 Task: In the  document dictionary.docx. Insert footer and write 'www.stellar.com'. Find the word using Dictionary 'Enough' Use the tool word Count and display word count while typing
Action: Mouse moved to (132, 100)
Screenshot: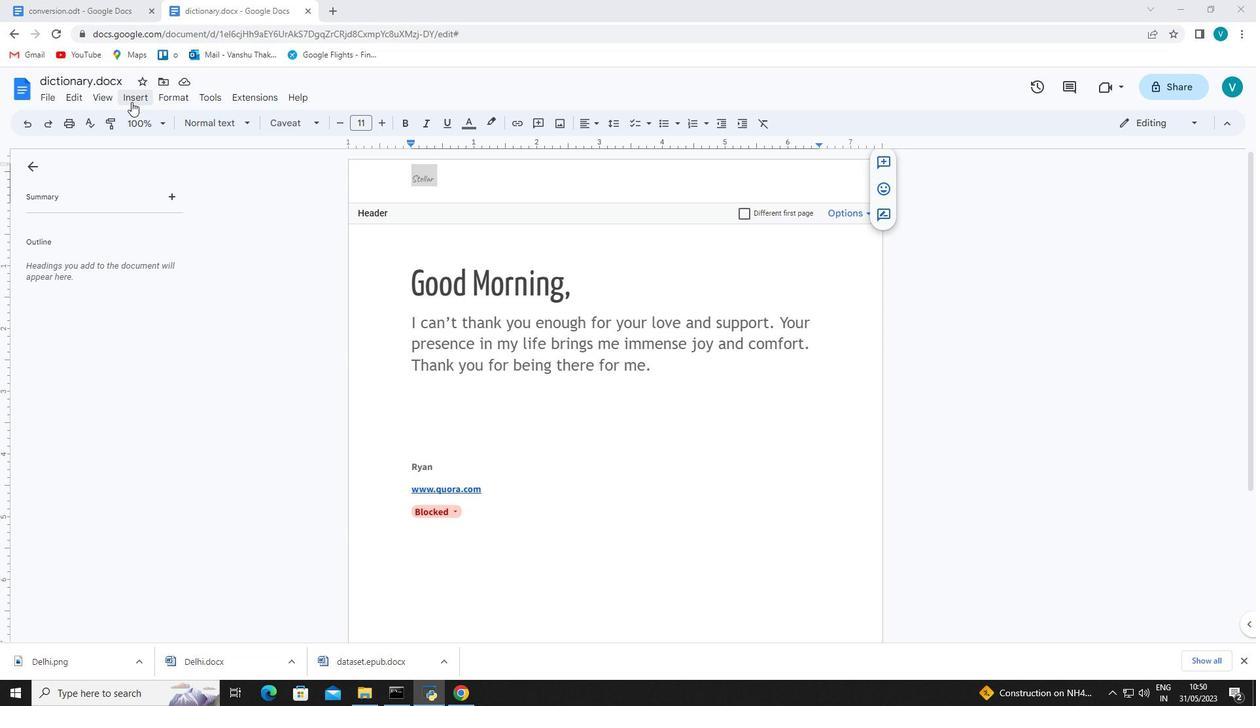 
Action: Mouse pressed left at (132, 100)
Screenshot: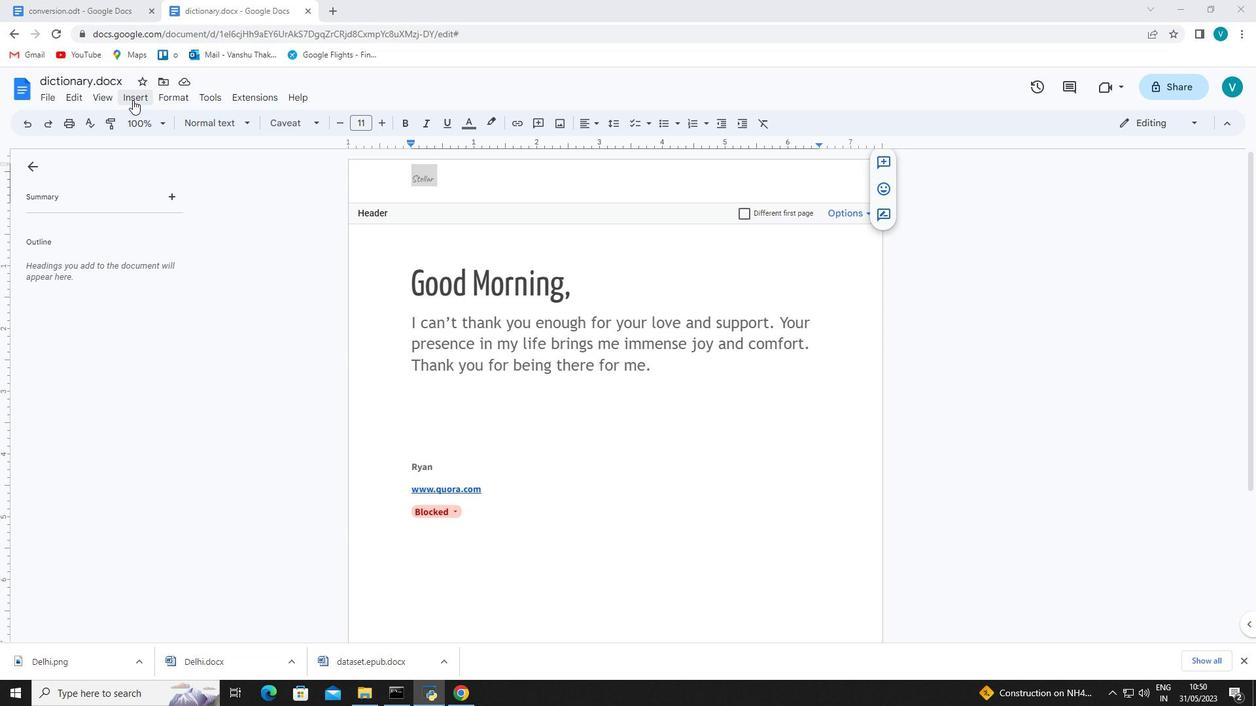
Action: Mouse moved to (172, 423)
Screenshot: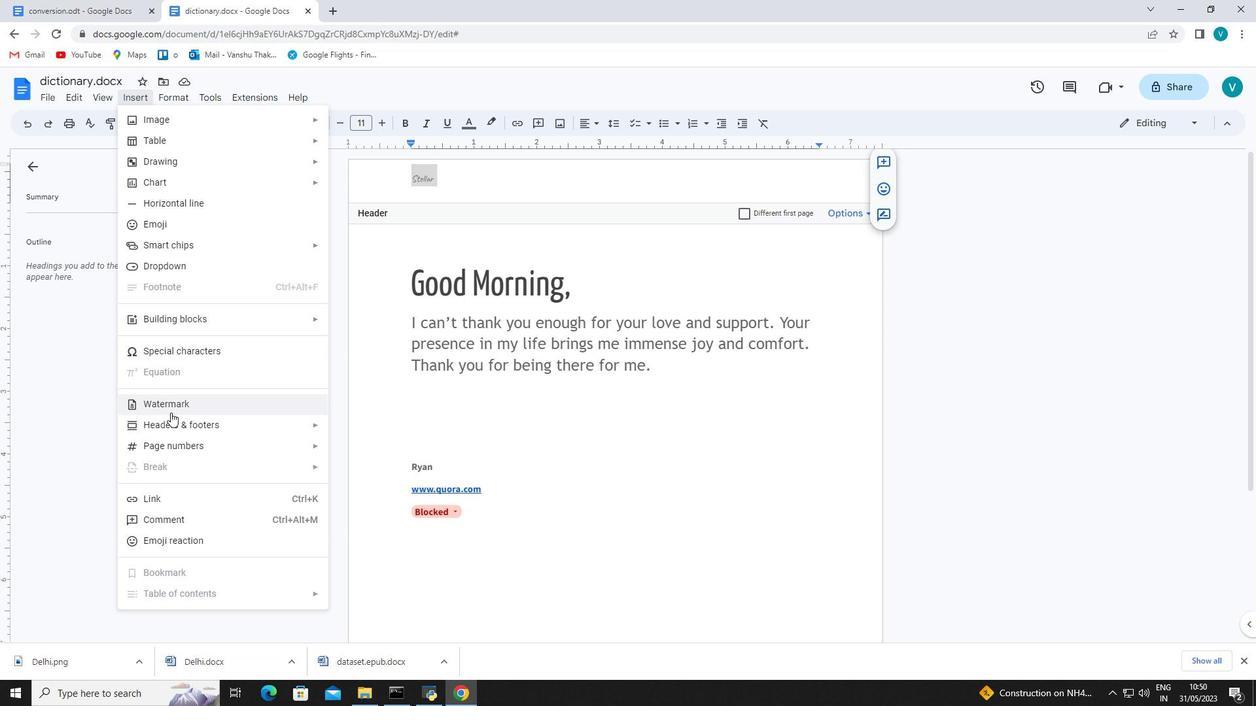 
Action: Mouse pressed left at (172, 423)
Screenshot: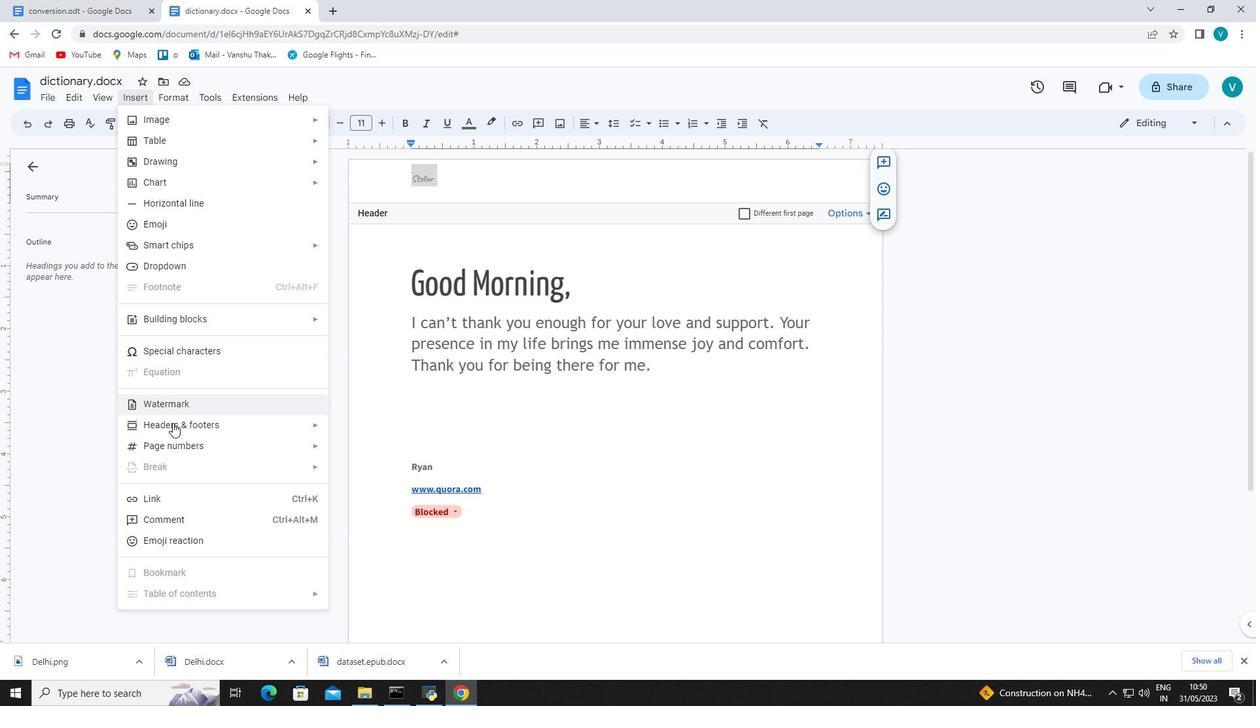 
Action: Mouse moved to (354, 454)
Screenshot: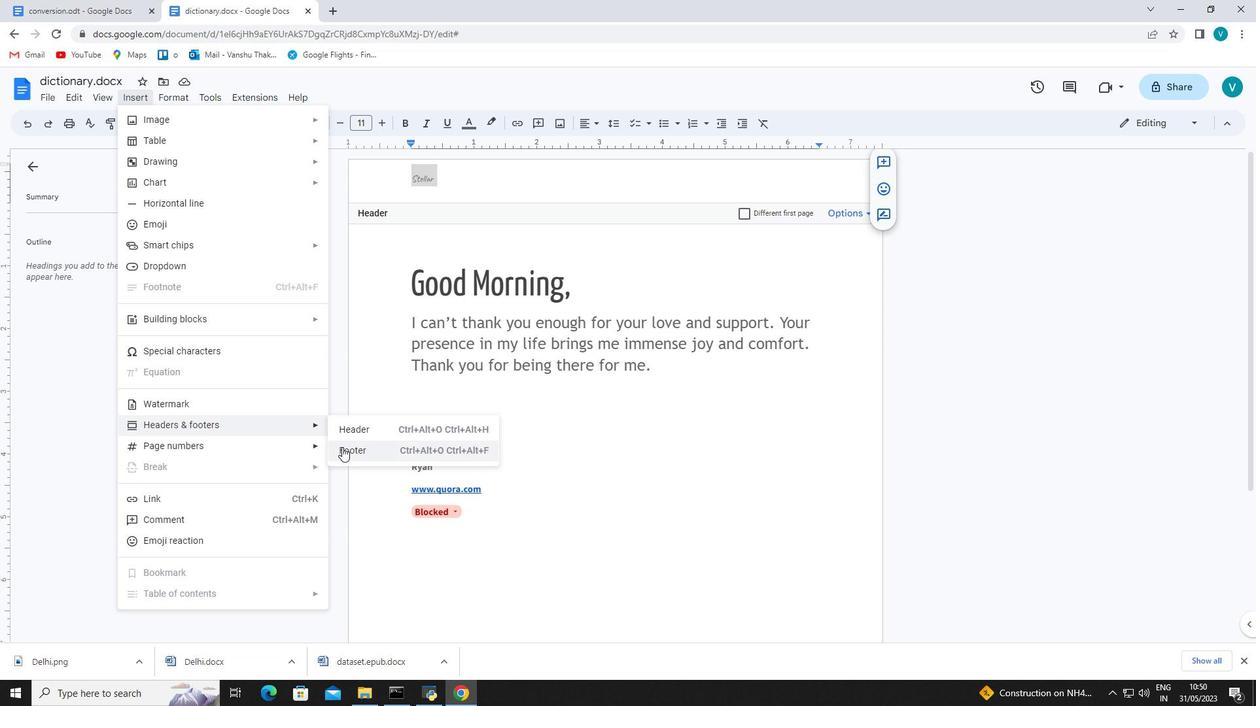 
Action: Mouse pressed left at (354, 454)
Screenshot: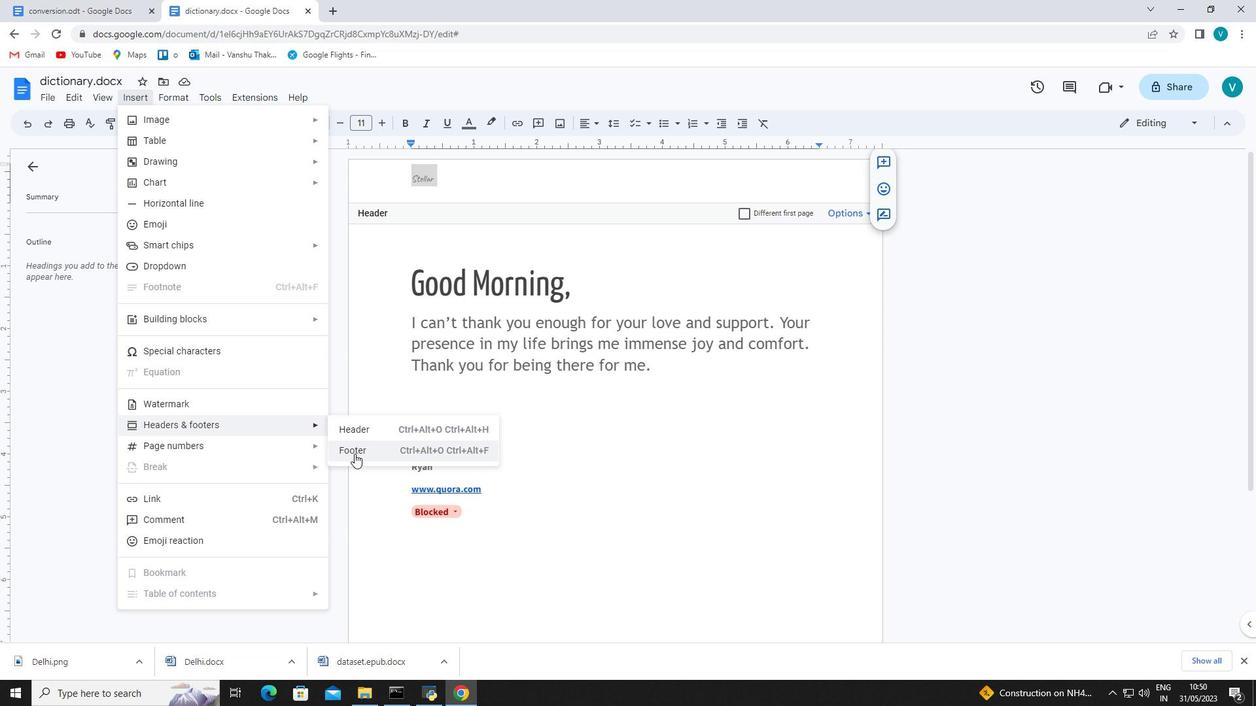 
Action: Key pressed www
Screenshot: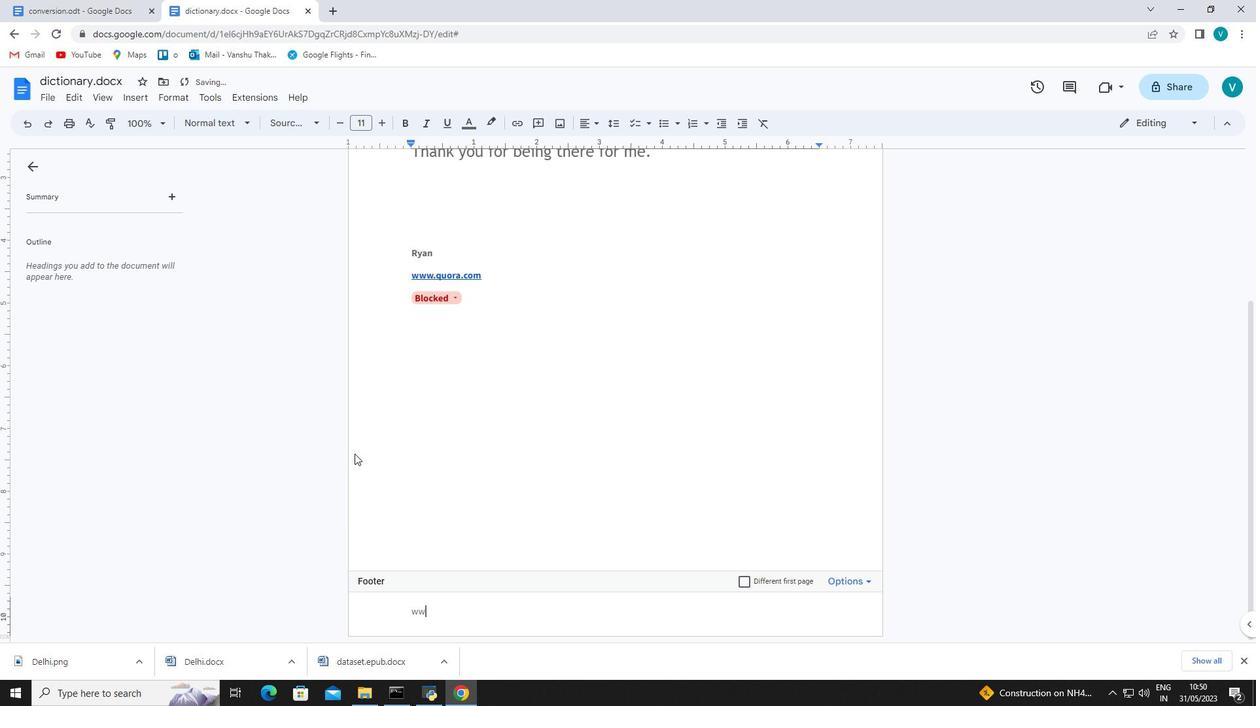 
Action: Mouse moved to (313, 383)
Screenshot: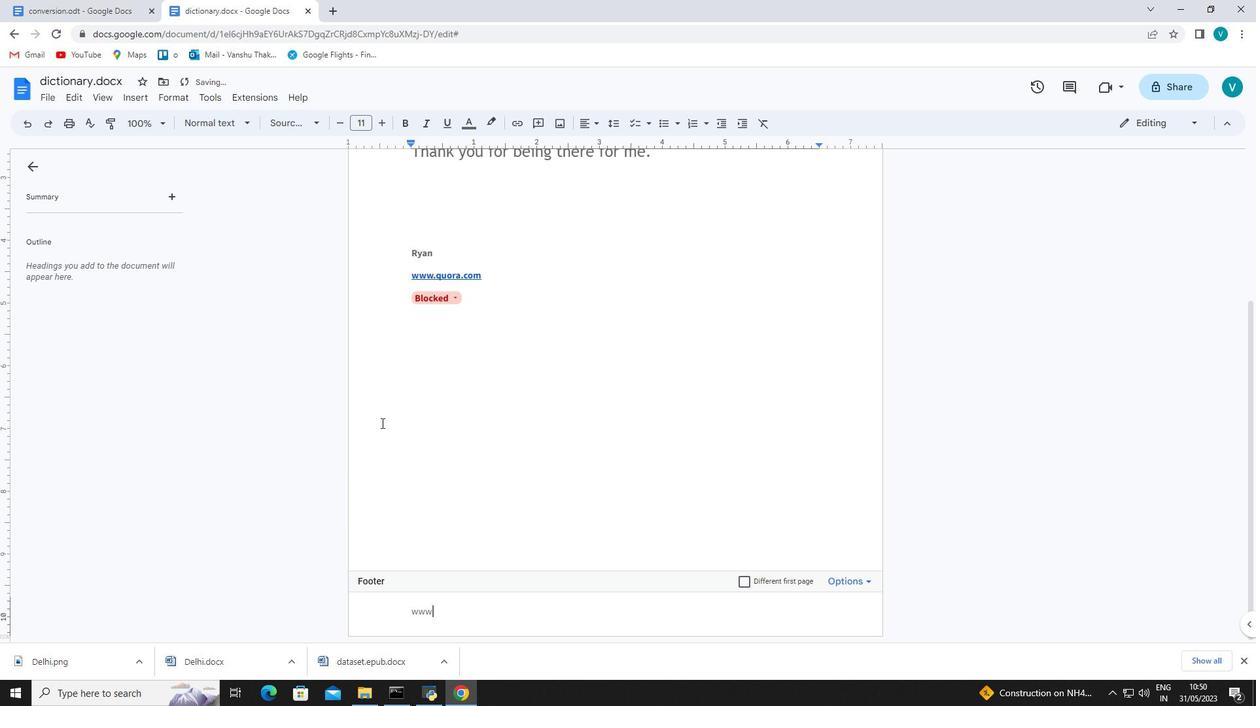 
Action: Key pressed .stellar.com
Screenshot: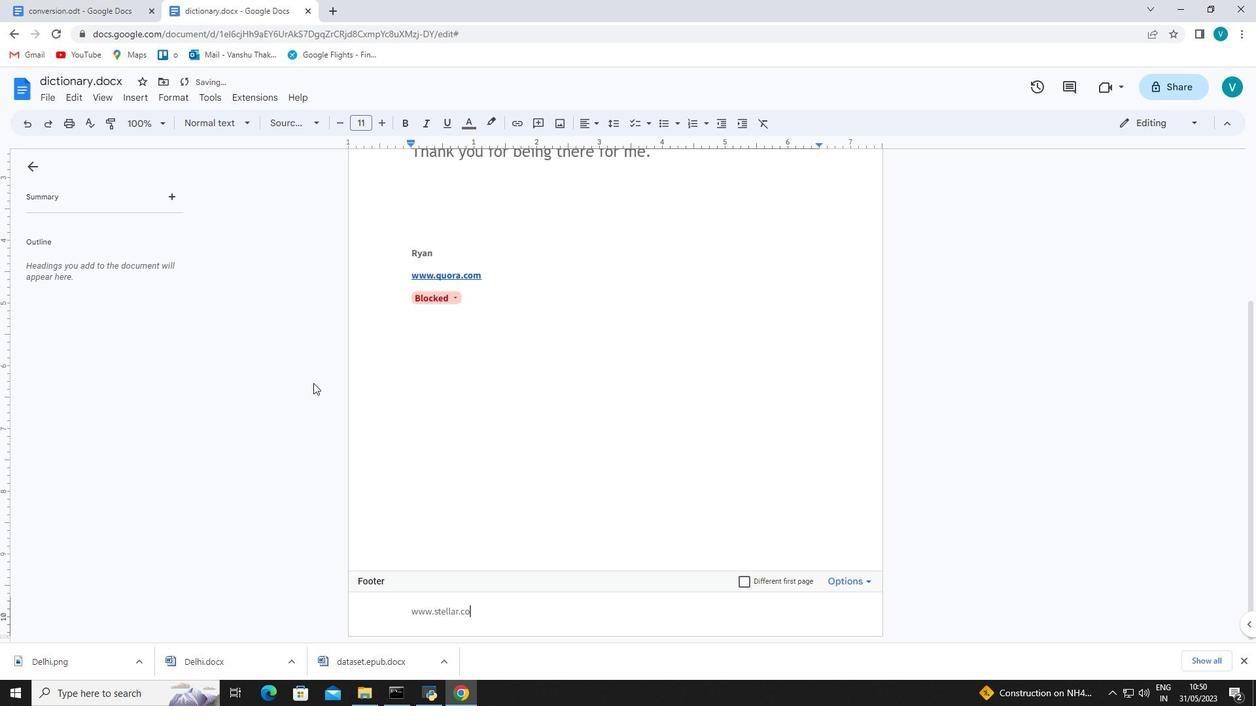 
Action: Mouse moved to (218, 97)
Screenshot: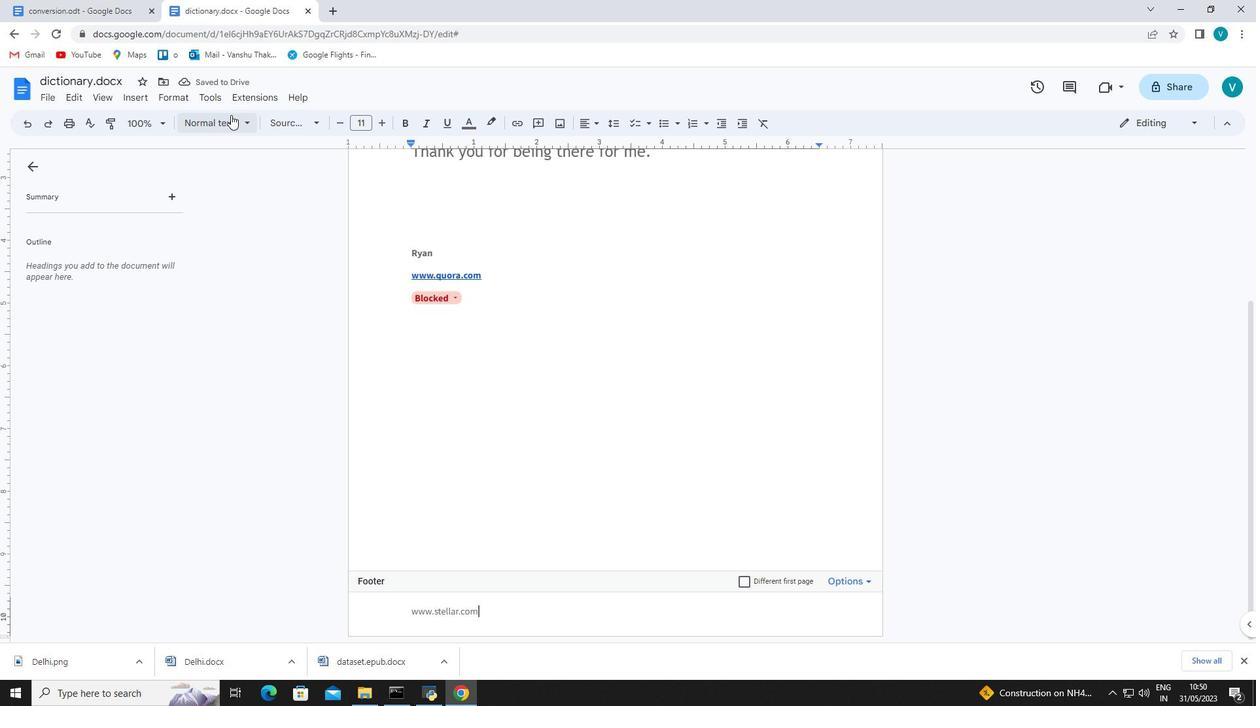 
Action: Mouse pressed left at (218, 97)
Screenshot: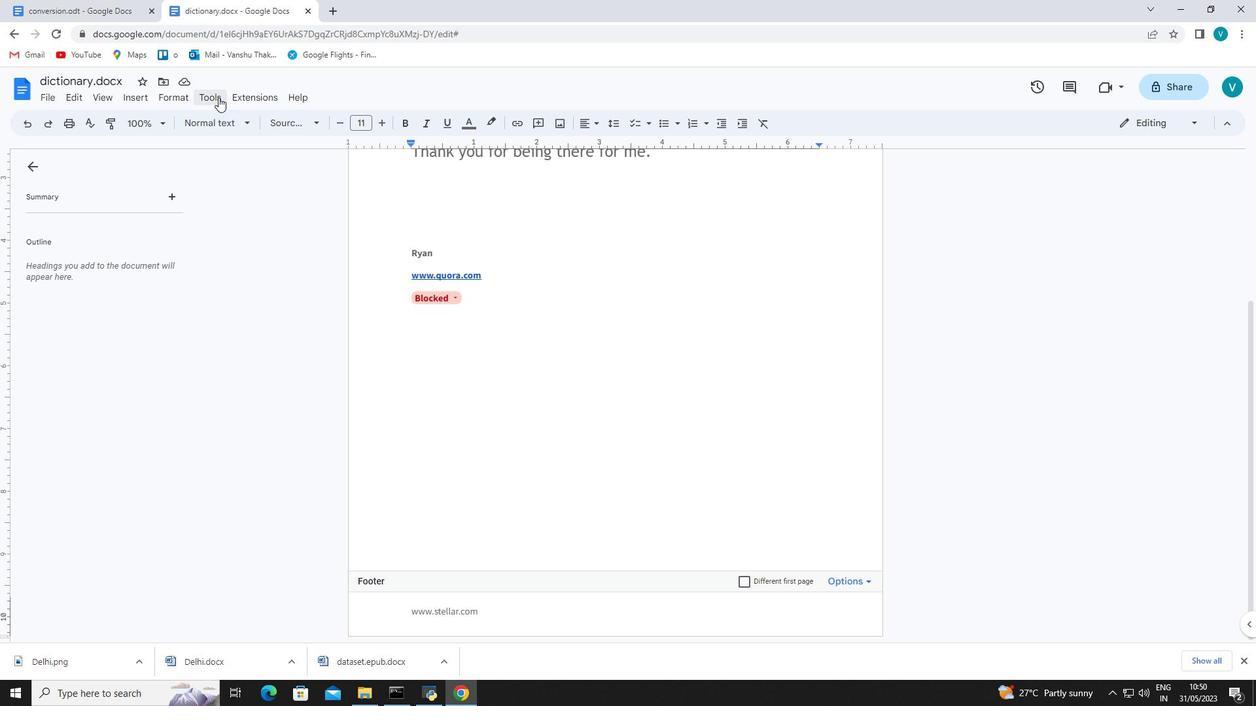 
Action: Mouse moved to (244, 270)
Screenshot: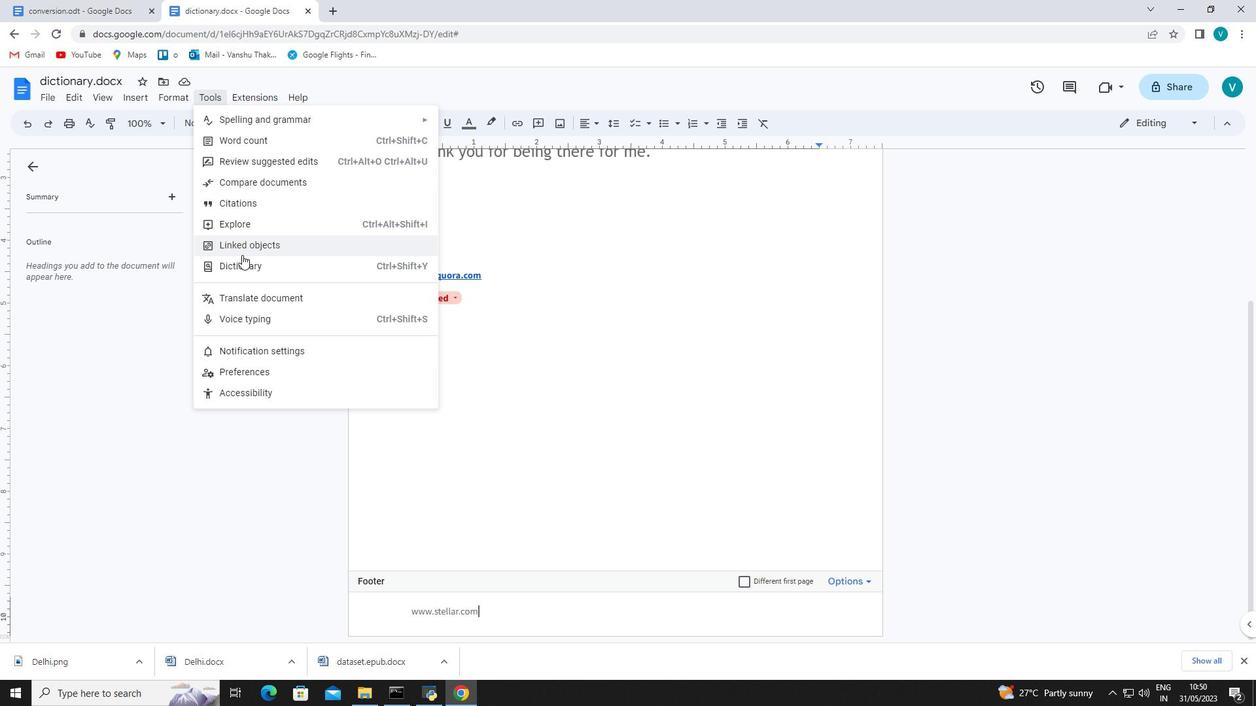 
Action: Mouse pressed left at (244, 270)
Screenshot: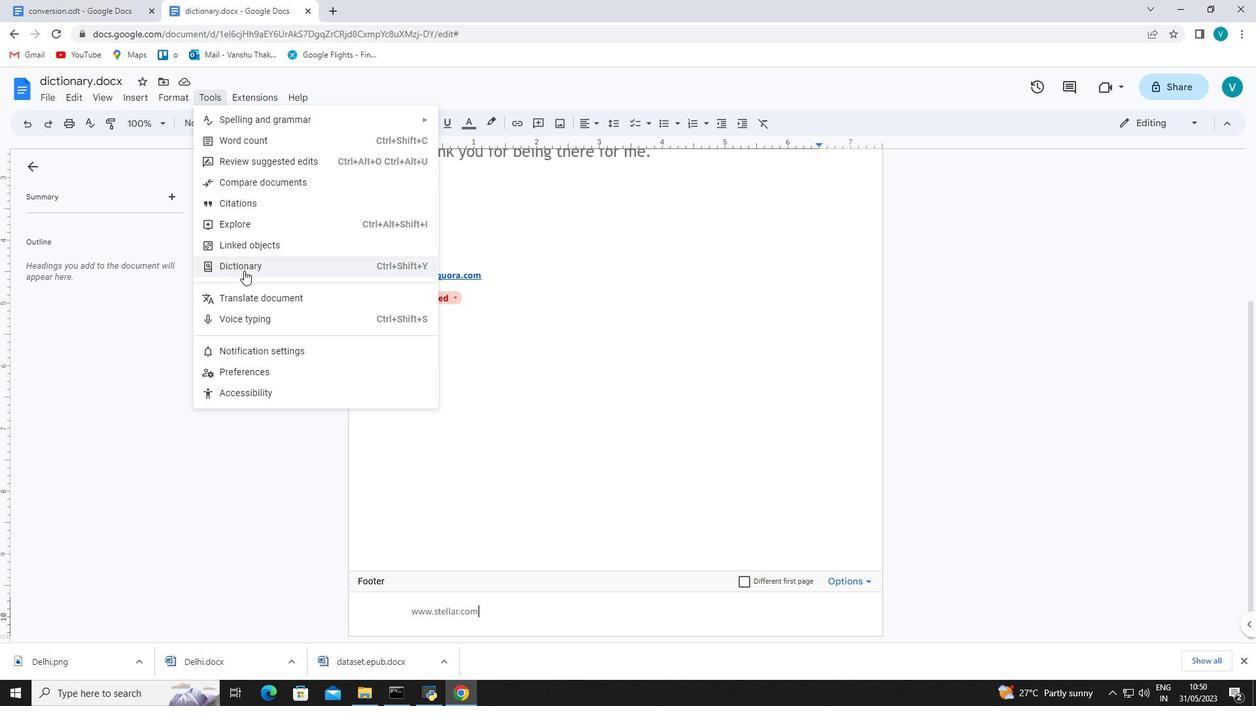
Action: Mouse moved to (1112, 155)
Screenshot: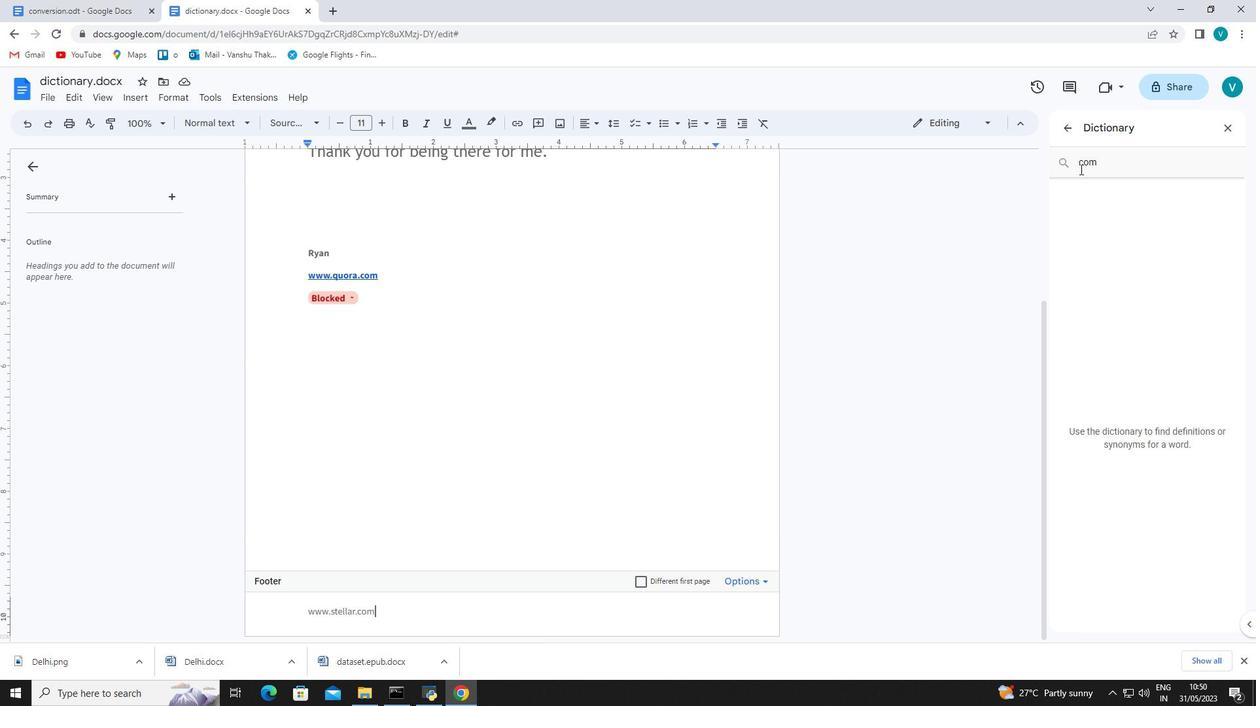 
Action: Mouse pressed left at (1112, 155)
Screenshot: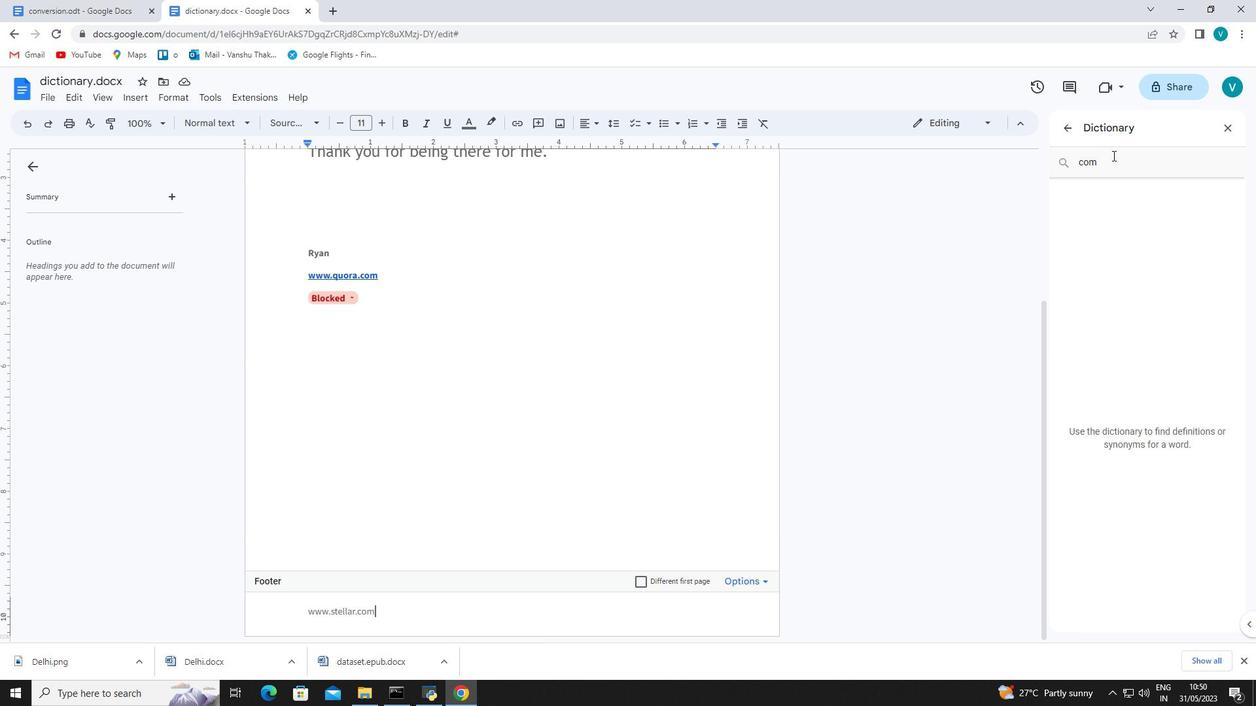 
Action: Mouse moved to (1070, 157)
Screenshot: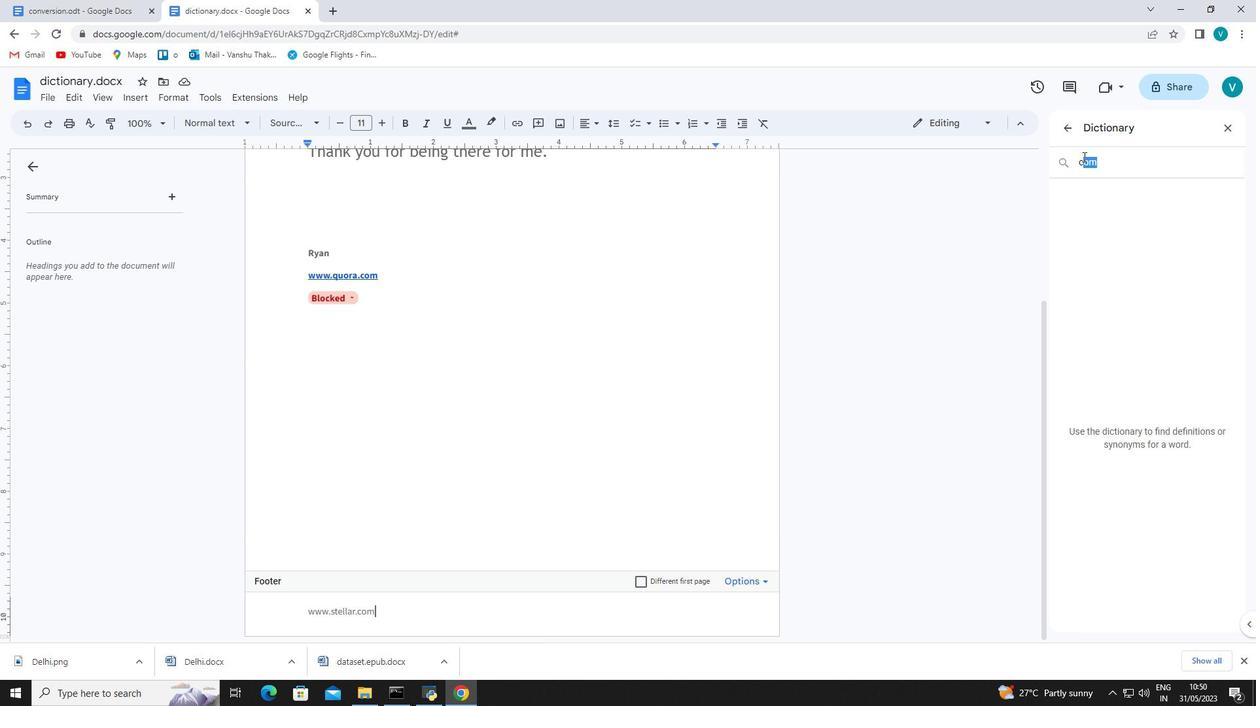 
Action: Key pressed <Key.shift><Key.shift>E
Screenshot: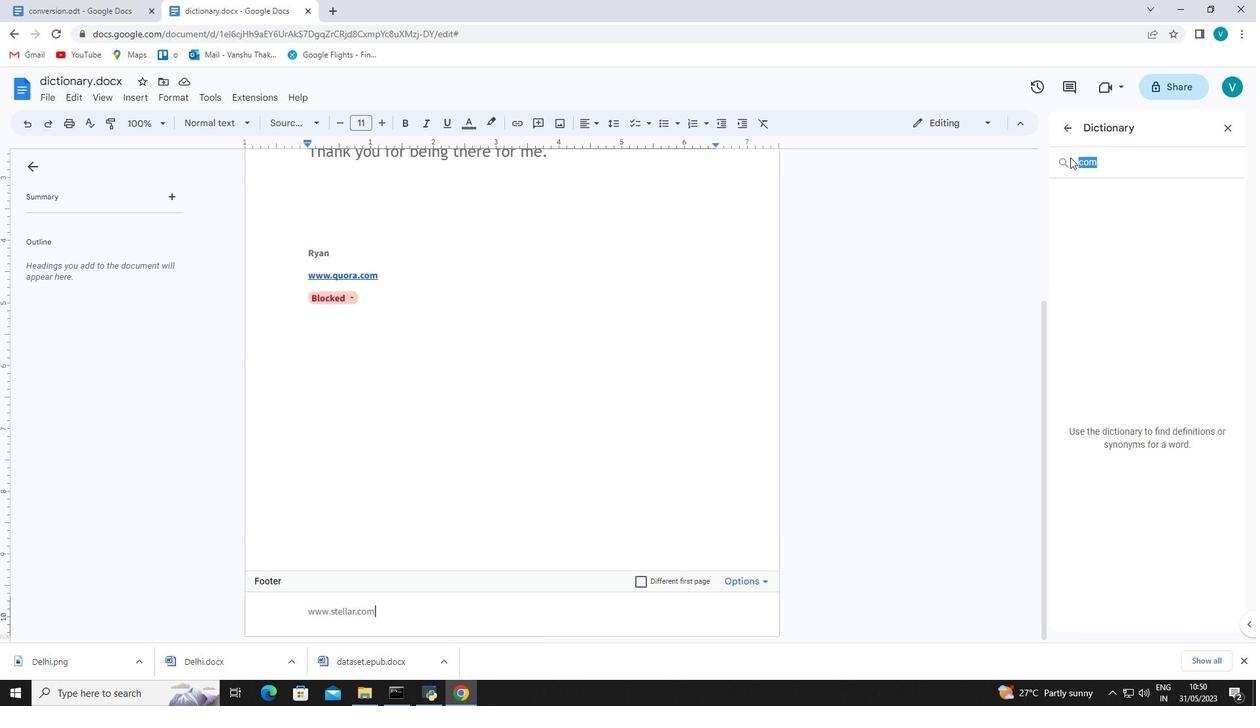 
Action: Mouse moved to (919, 83)
Screenshot: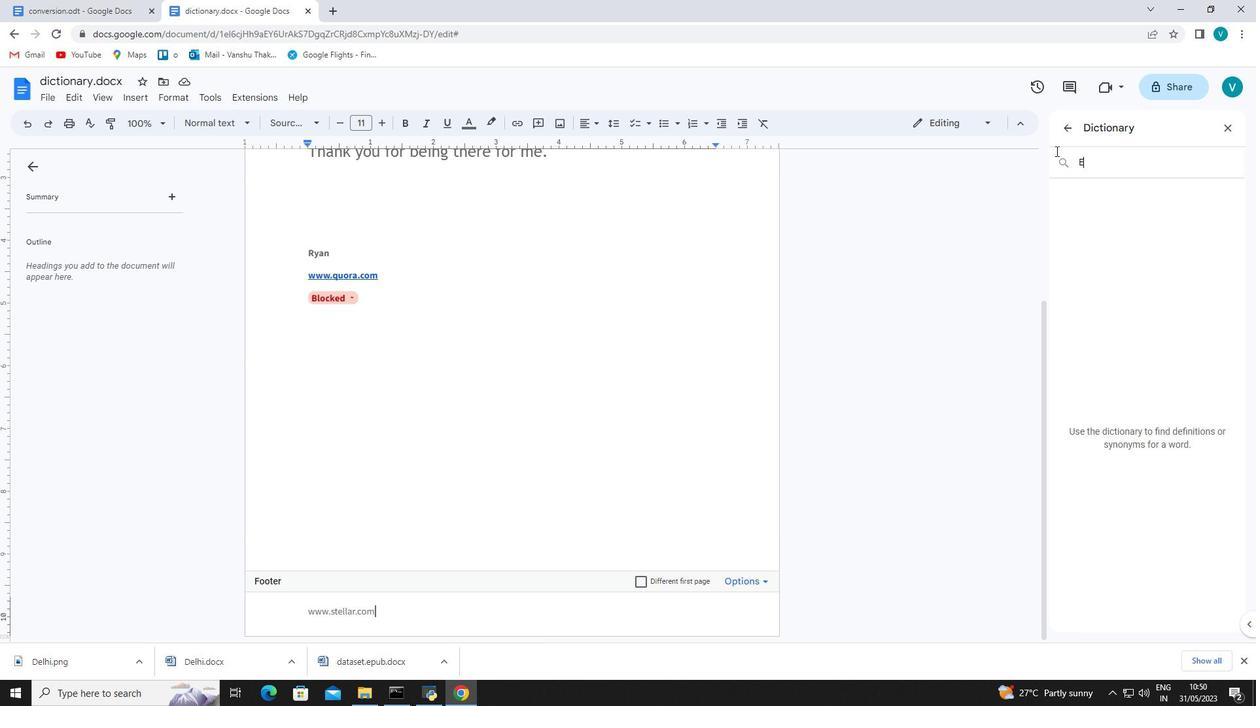 
Action: Key pressed nough
Screenshot: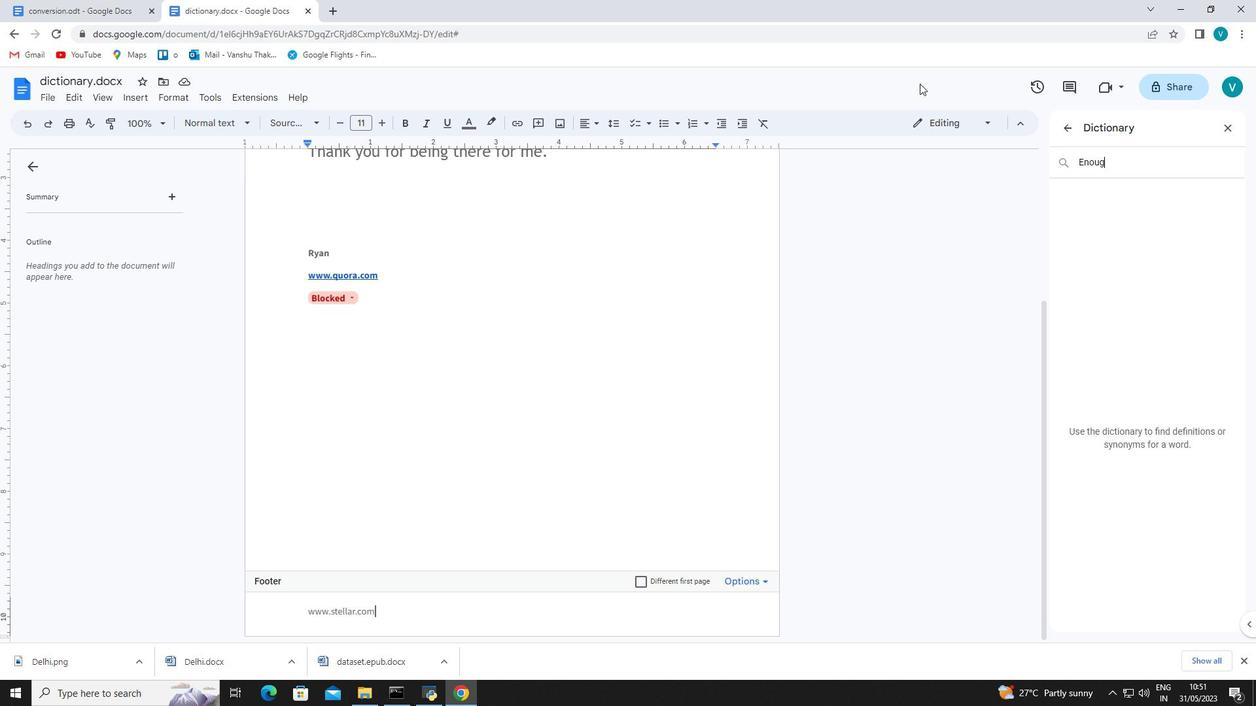 
Action: Mouse moved to (1115, 167)
Screenshot: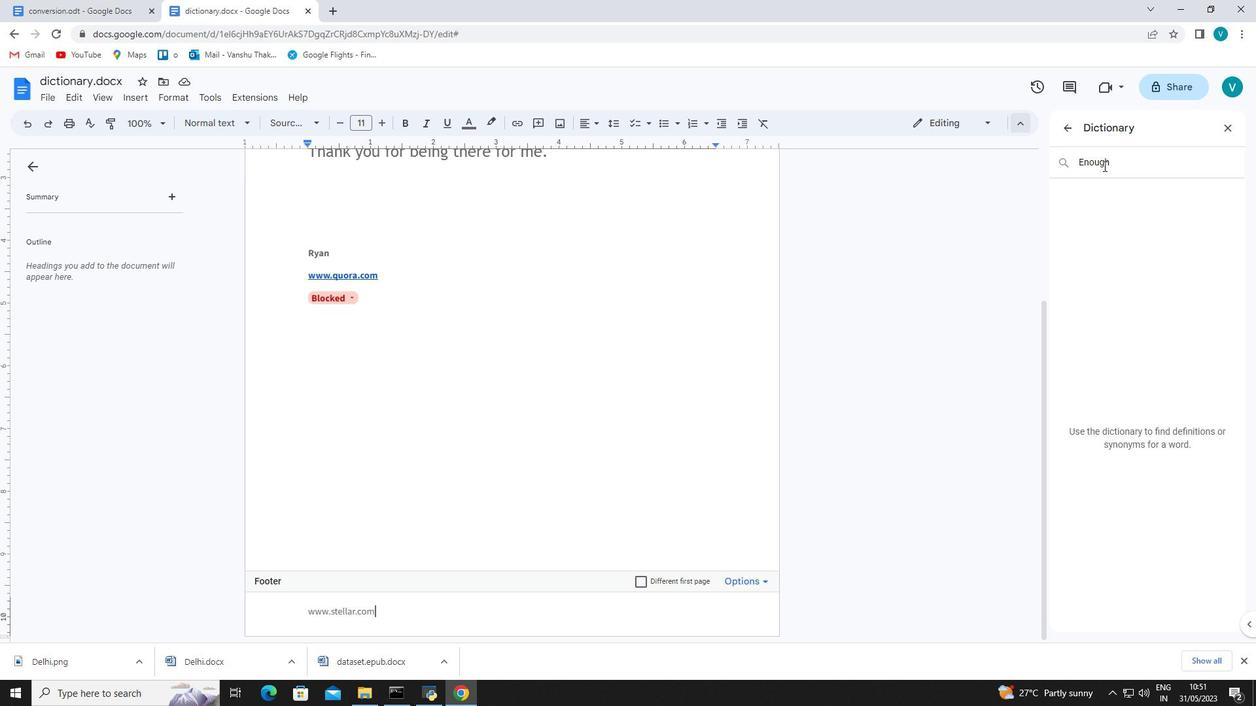 
Action: Key pressed <Key.enter>
Screenshot: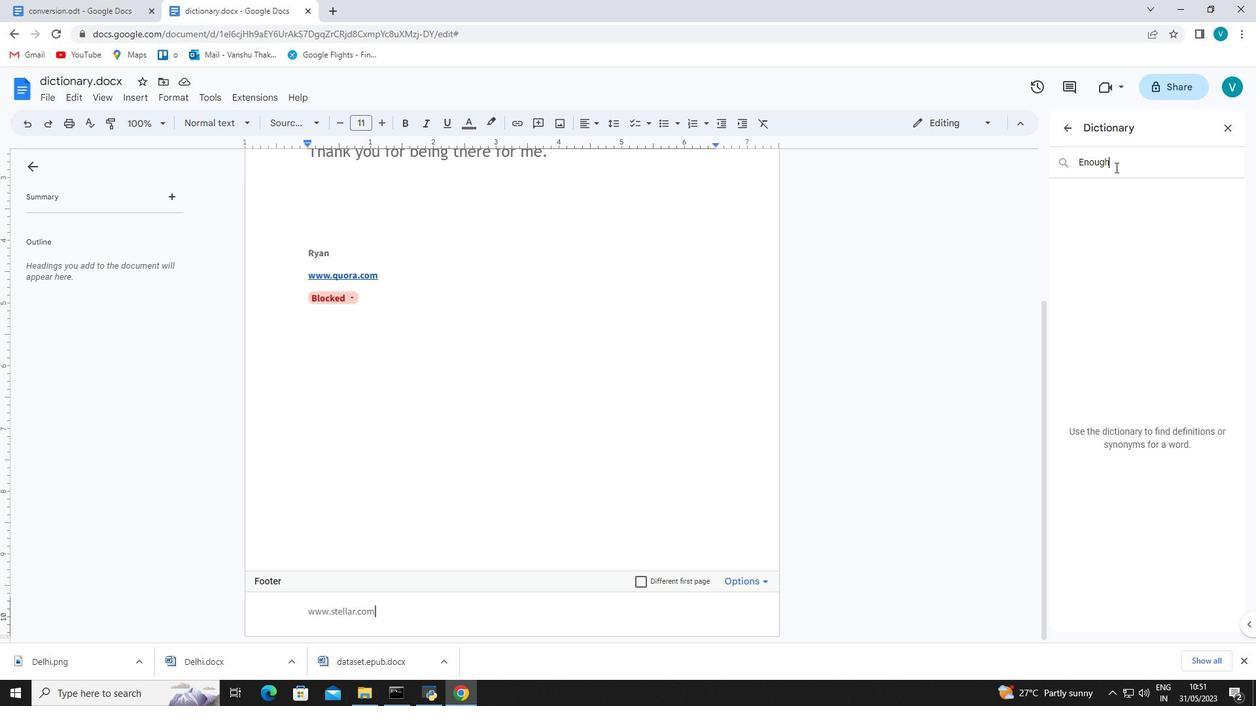 
Action: Mouse moved to (1169, 244)
Screenshot: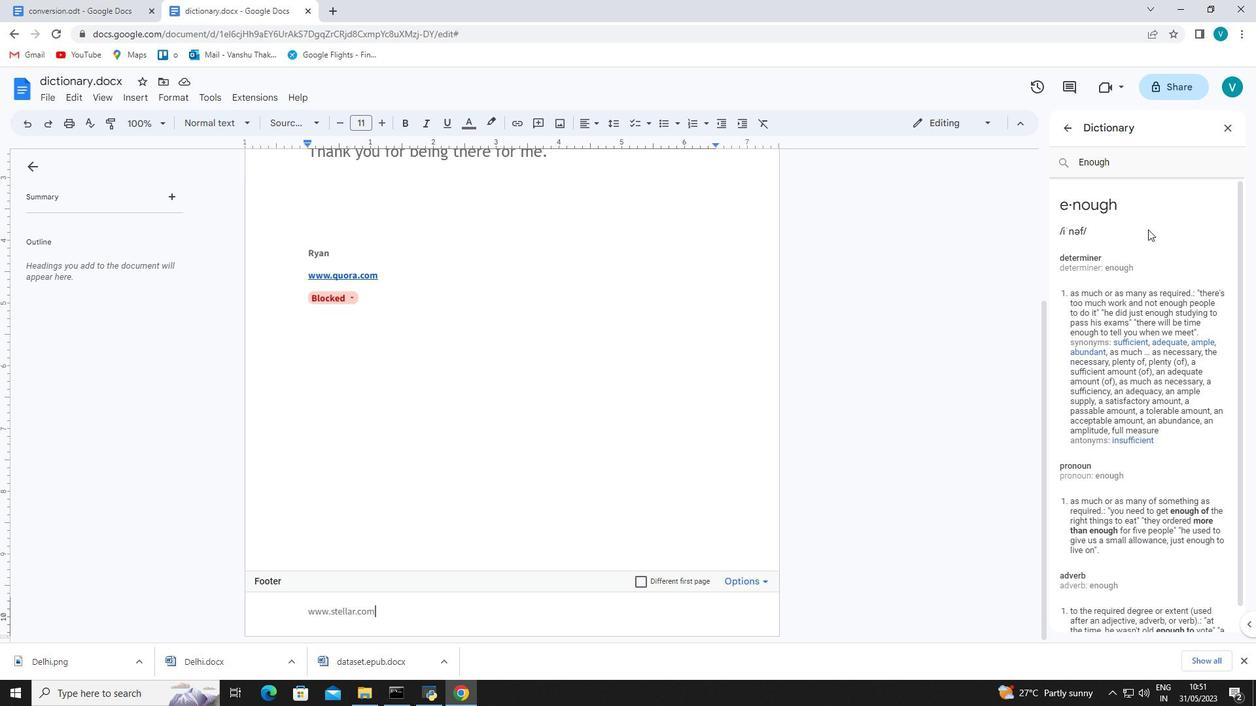 
Action: Mouse scrolled (1169, 243) with delta (0, 0)
Screenshot: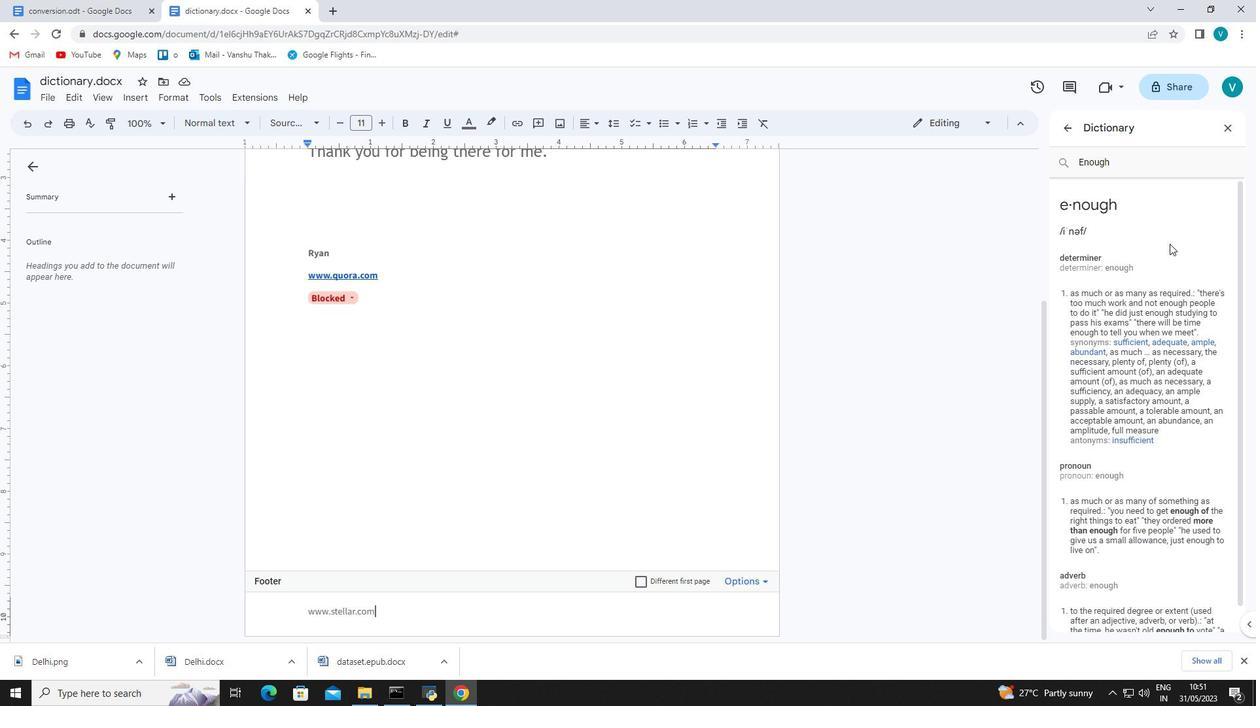 
Action: Mouse scrolled (1169, 243) with delta (0, 0)
Screenshot: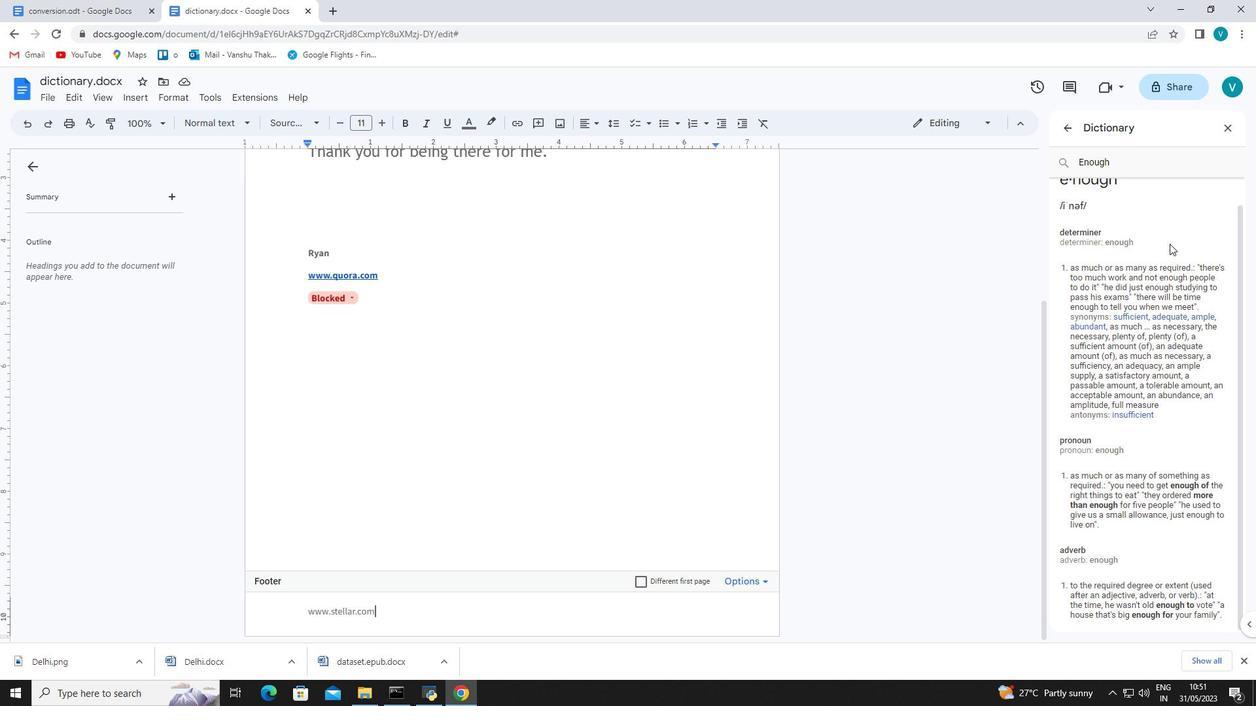 
Action: Mouse scrolled (1169, 243) with delta (0, 0)
Screenshot: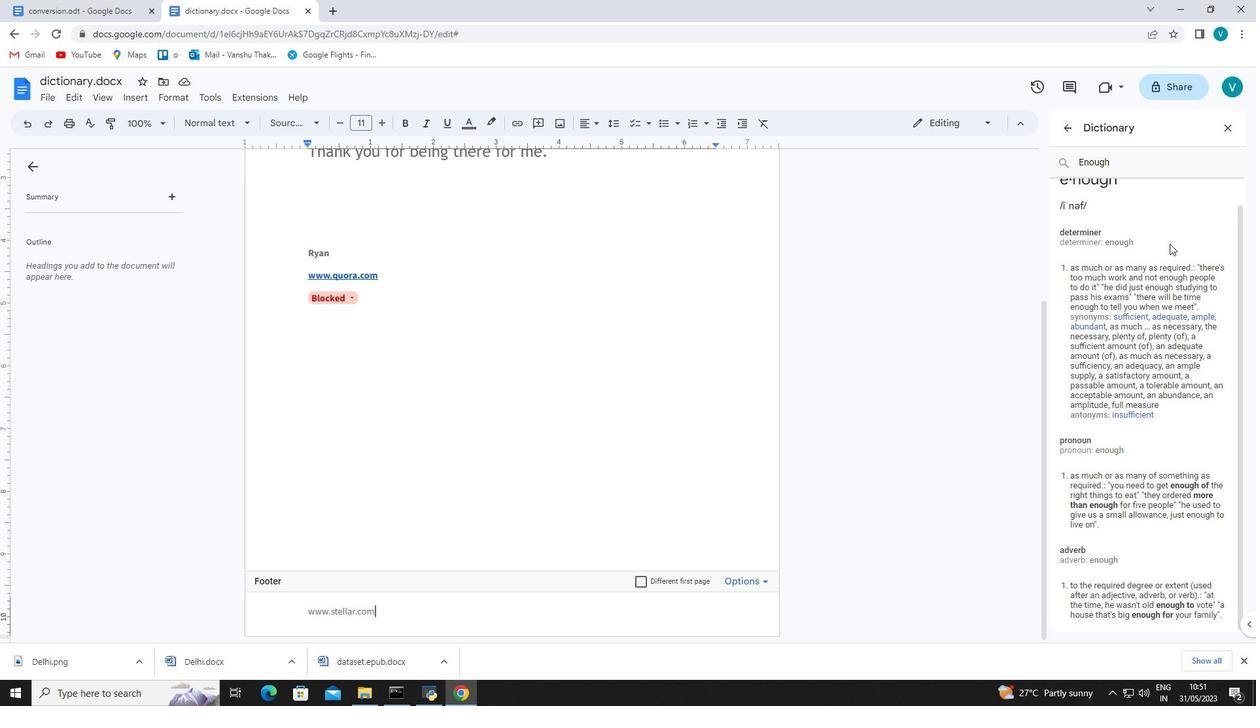 
Action: Mouse scrolled (1169, 244) with delta (0, 0)
Screenshot: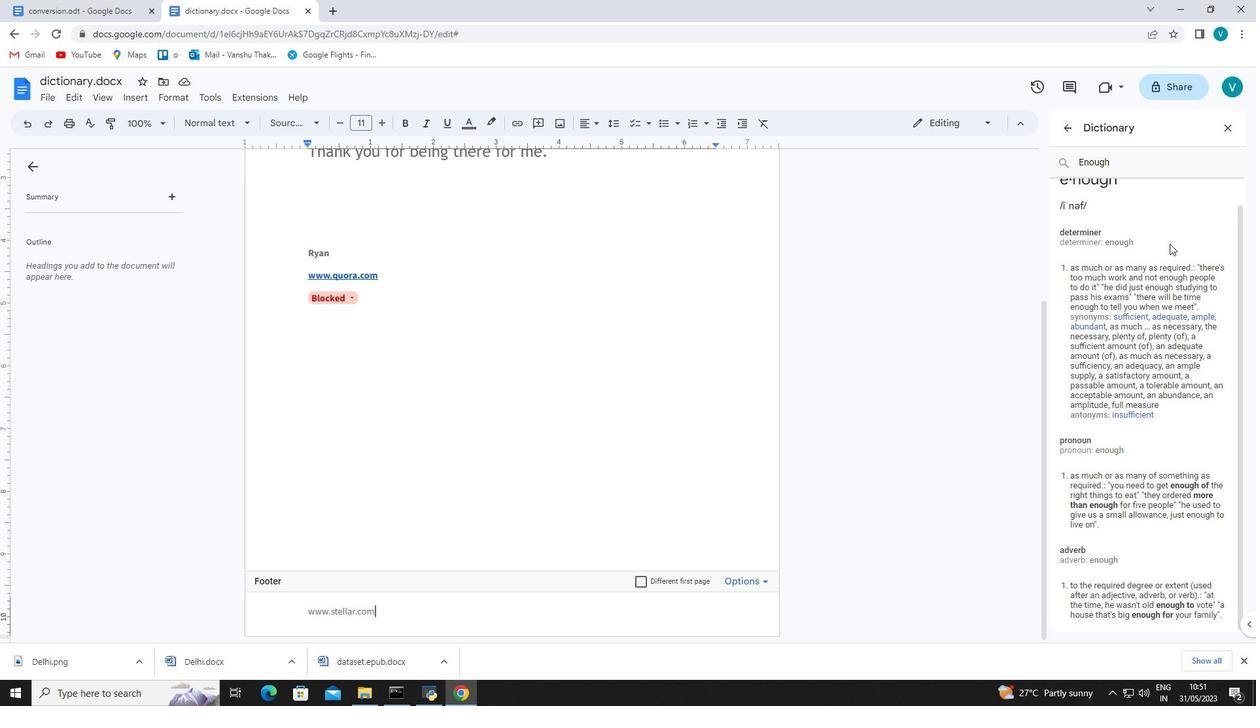 
Action: Mouse moved to (213, 94)
Screenshot: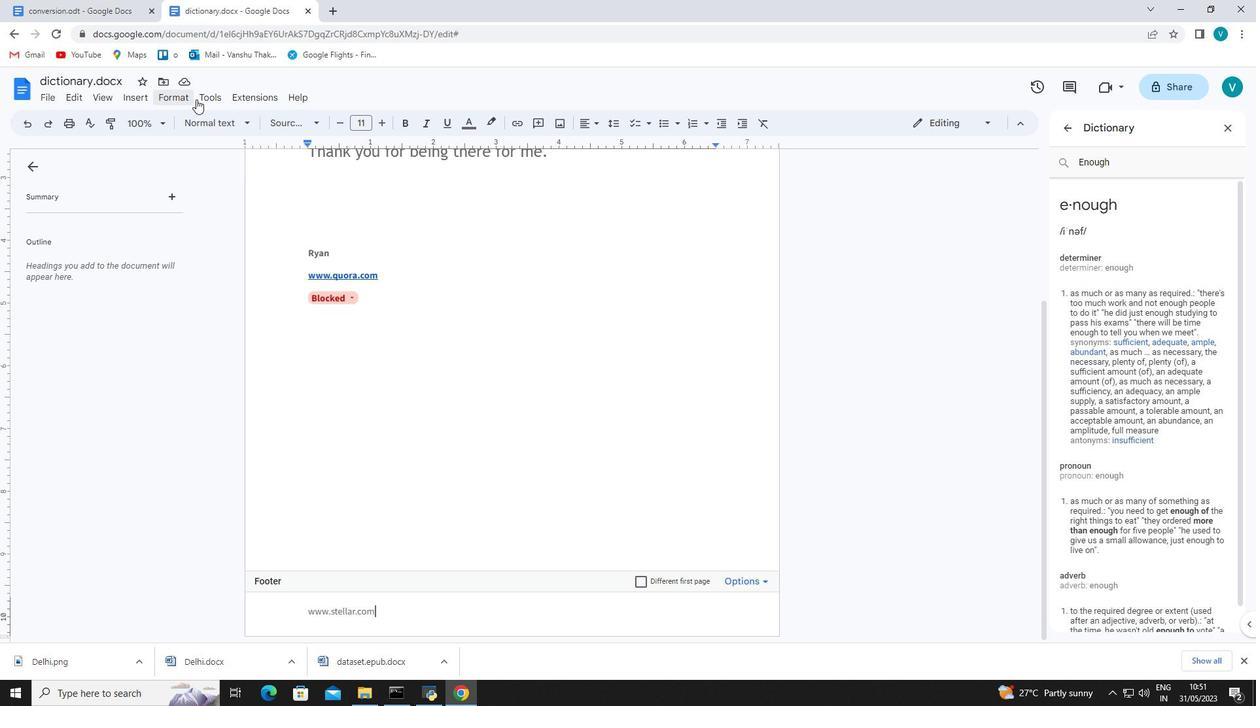 
Action: Mouse pressed left at (213, 94)
Screenshot: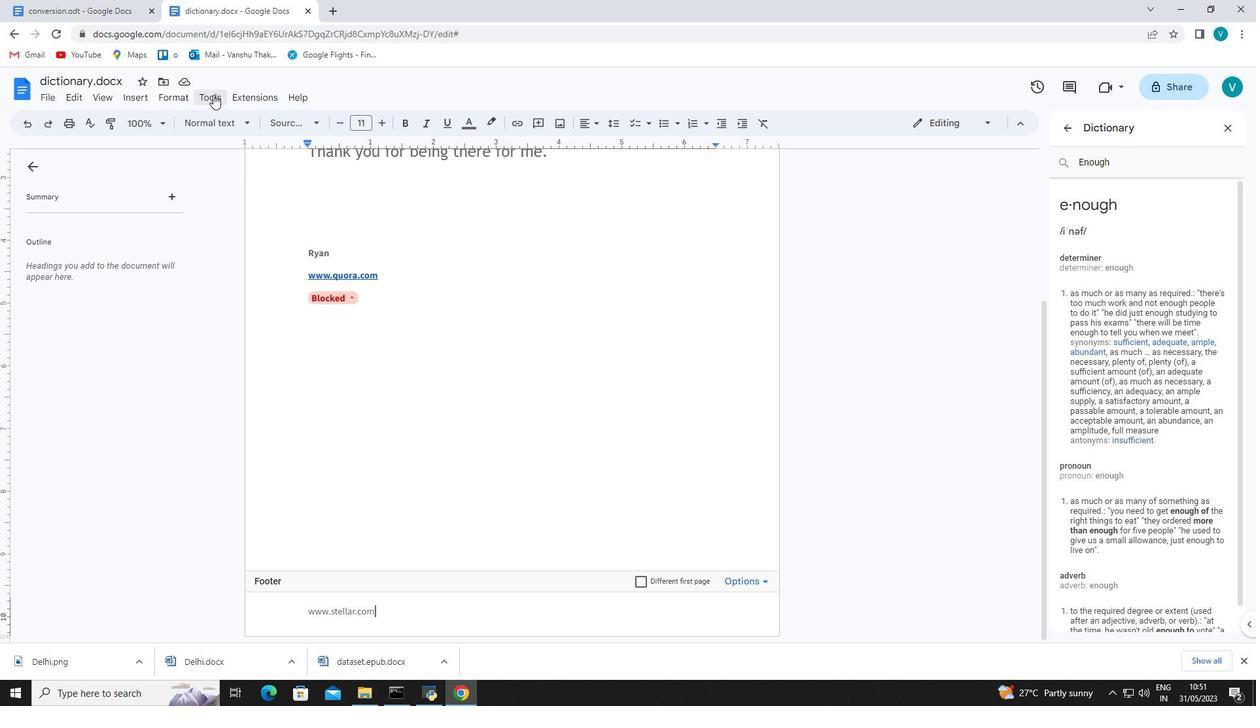 
Action: Mouse moved to (221, 135)
Screenshot: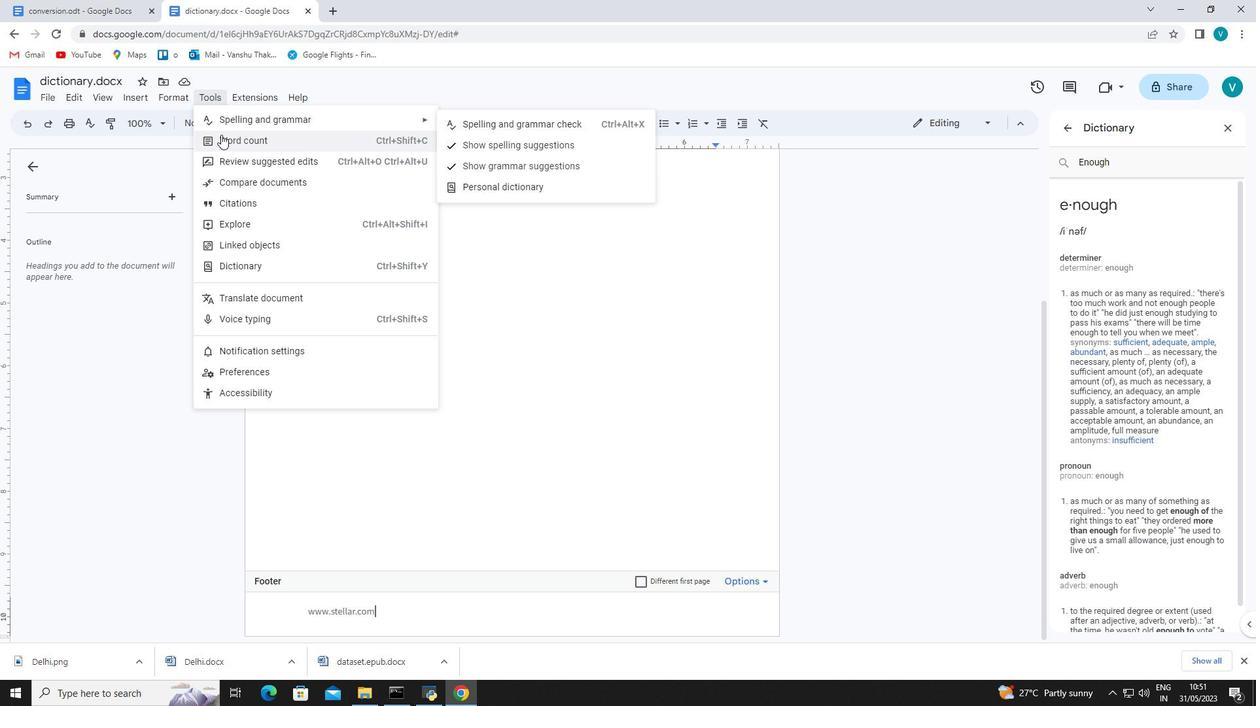 
Action: Mouse pressed left at (221, 135)
Screenshot: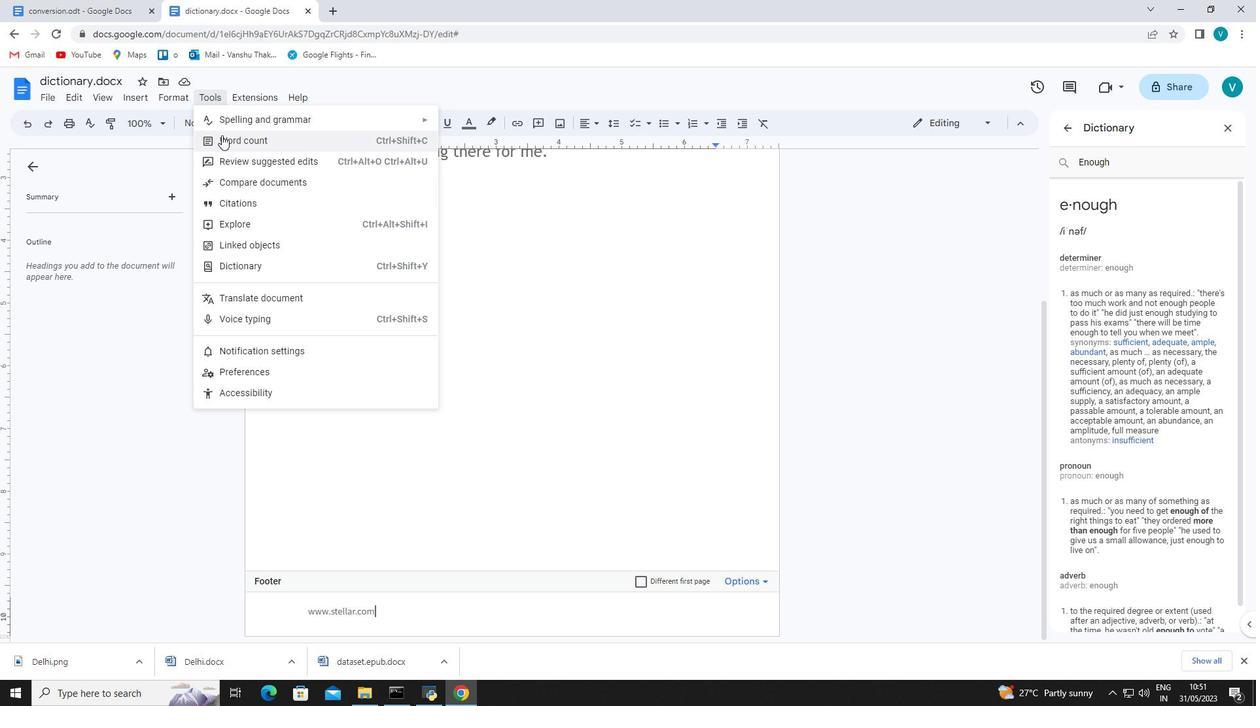
Action: Mouse moved to (543, 412)
Screenshot: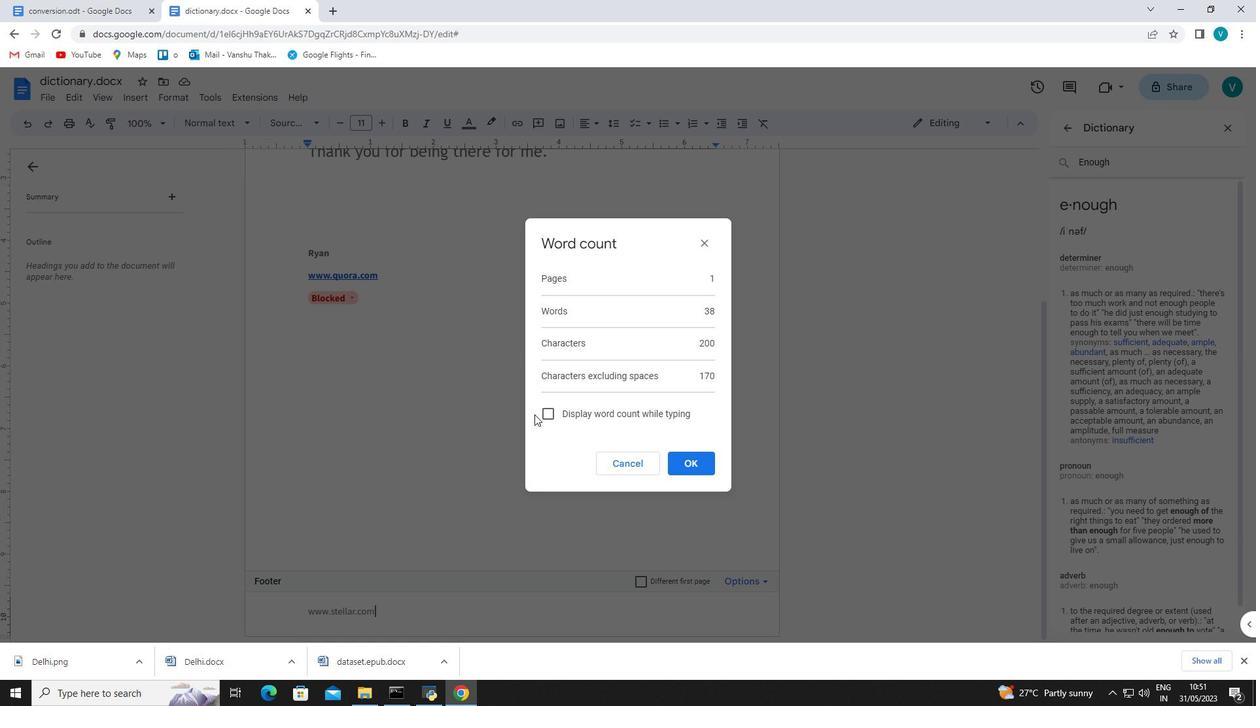 
Action: Mouse pressed left at (543, 412)
Screenshot: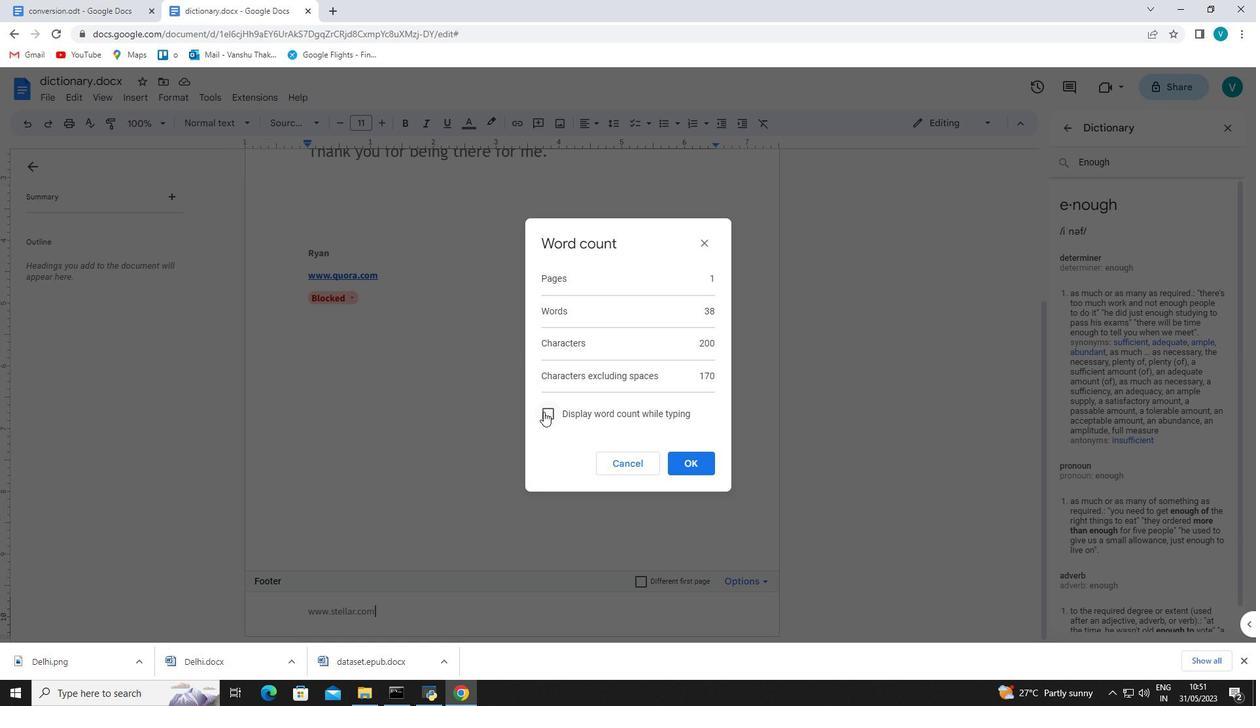 
Action: Mouse moved to (682, 469)
Screenshot: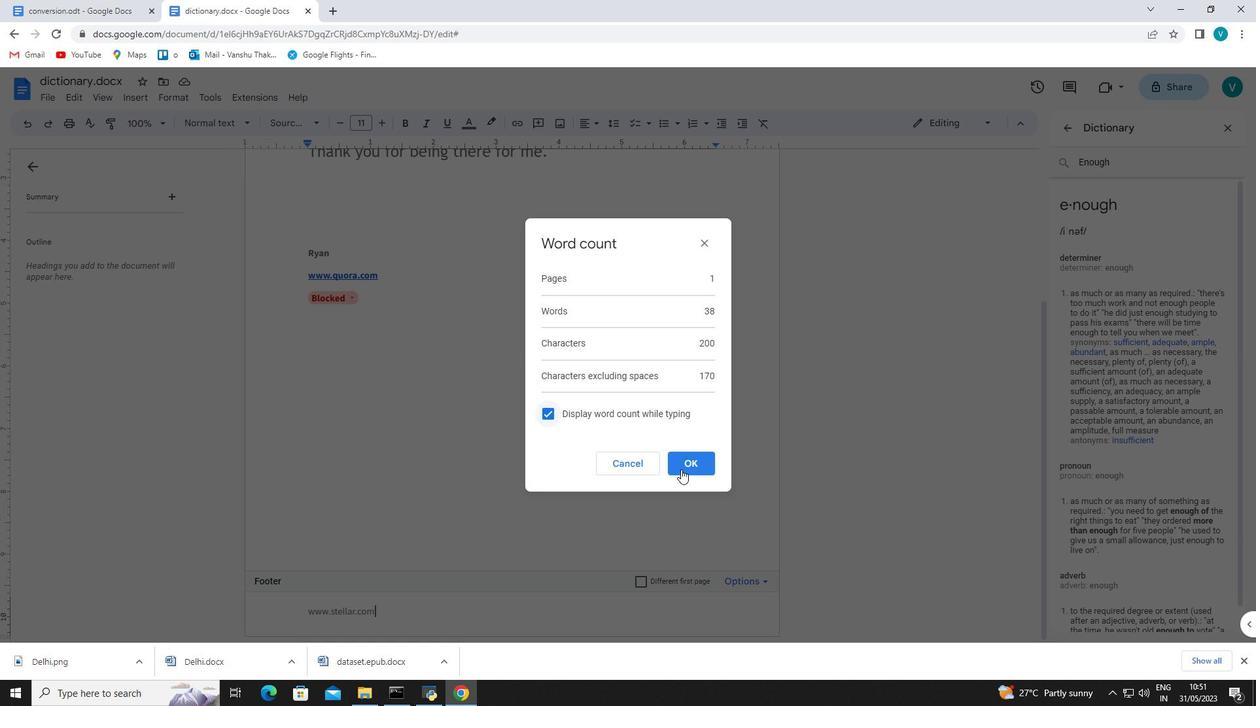 
Action: Mouse pressed left at (682, 469)
Screenshot: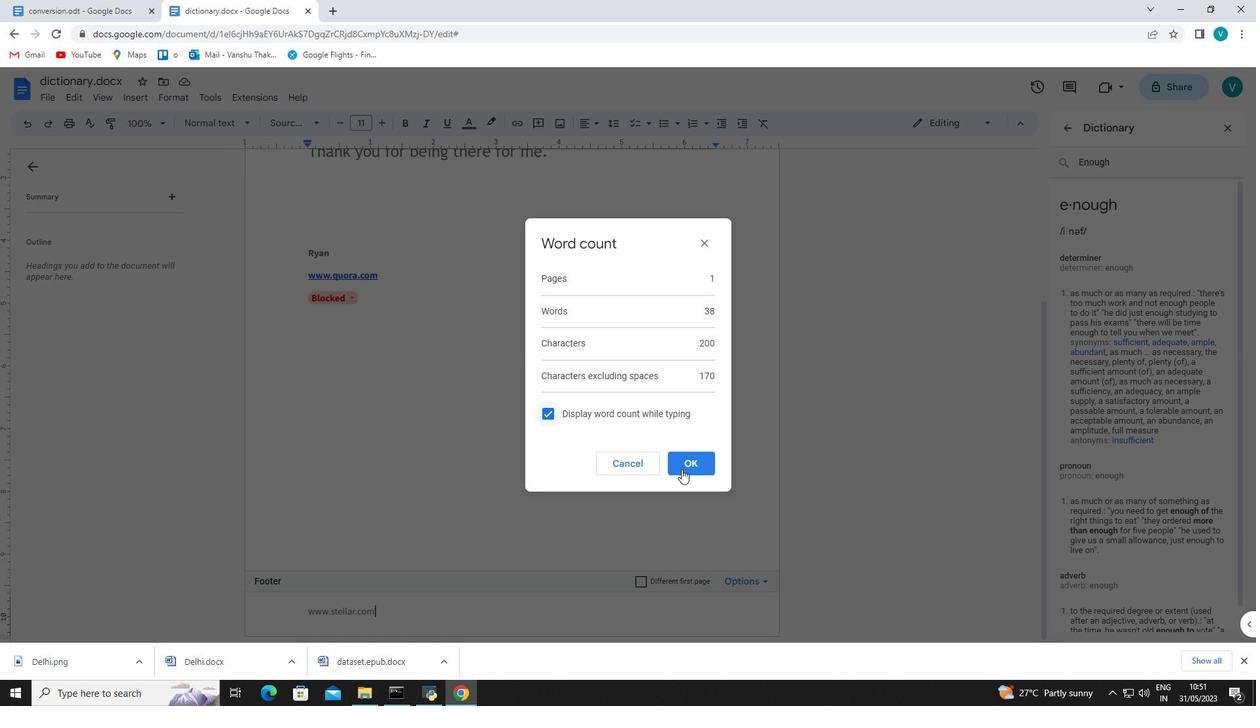 
Action: Mouse moved to (618, 438)
Screenshot: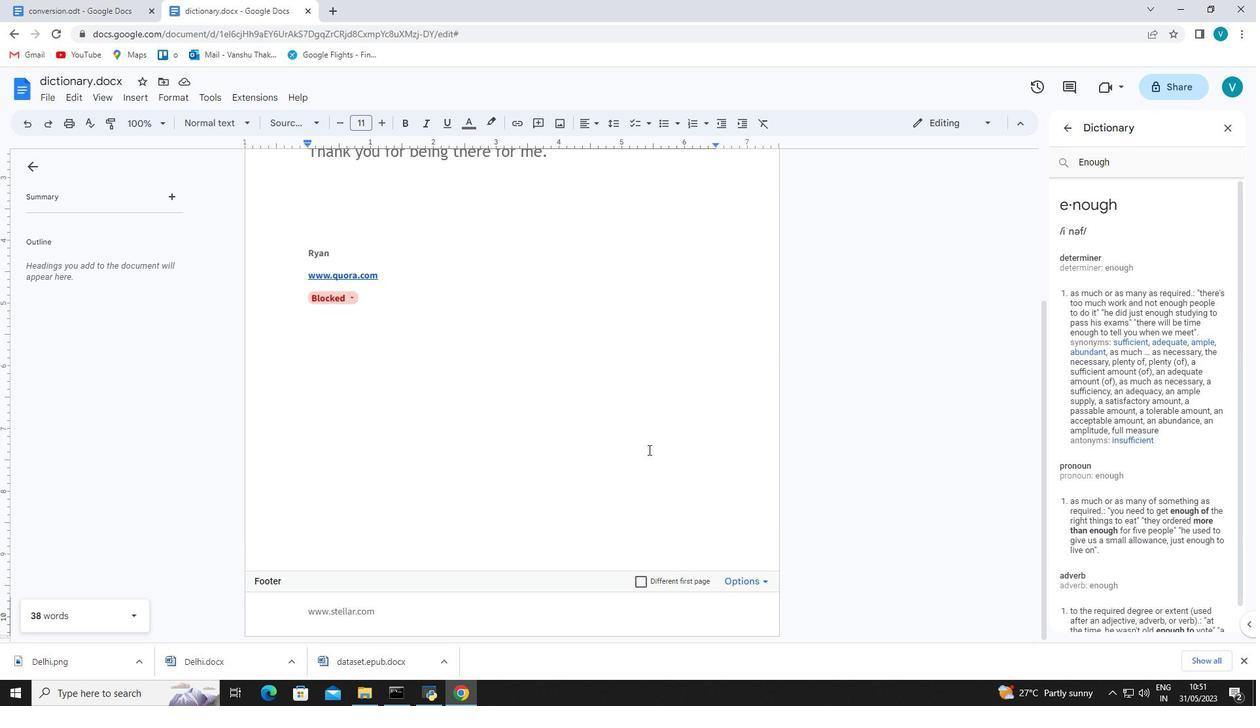 
Action: Mouse scrolled (618, 439) with delta (0, 0)
Screenshot: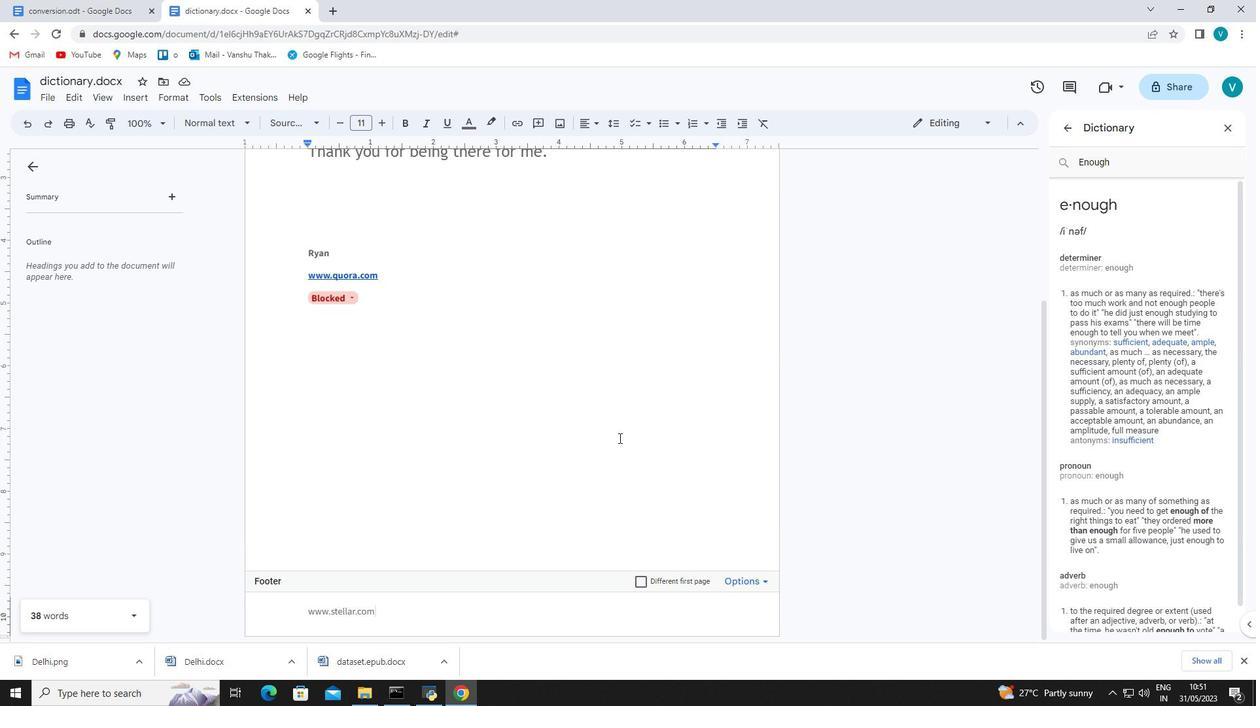 
Action: Mouse scrolled (618, 439) with delta (0, 0)
Screenshot: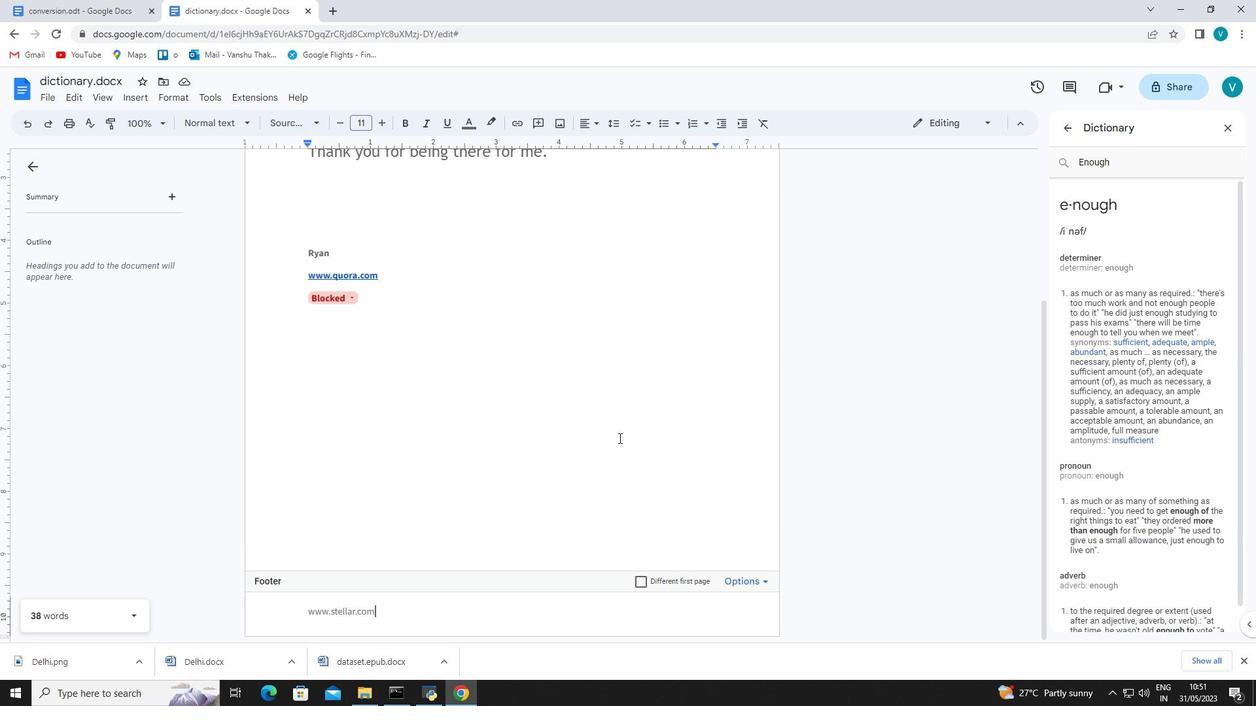 
Action: Mouse scrolled (618, 439) with delta (0, 0)
Screenshot: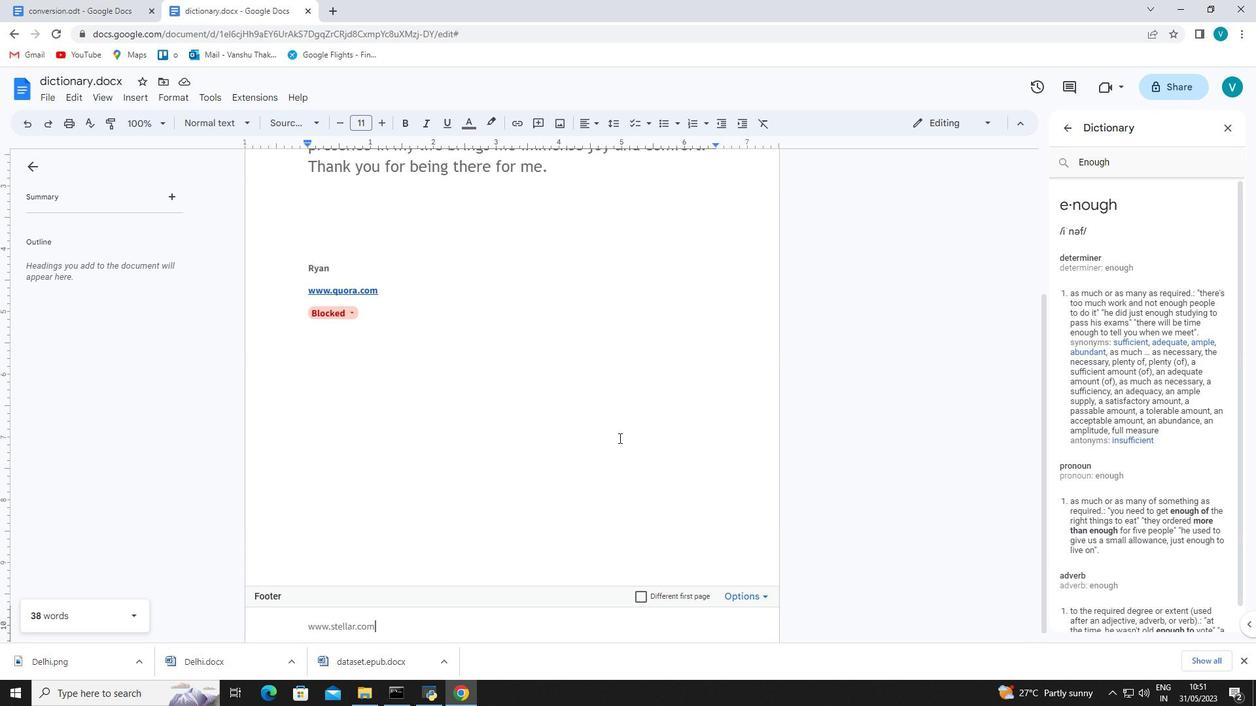 
Action: Mouse scrolled (618, 439) with delta (0, 0)
Screenshot: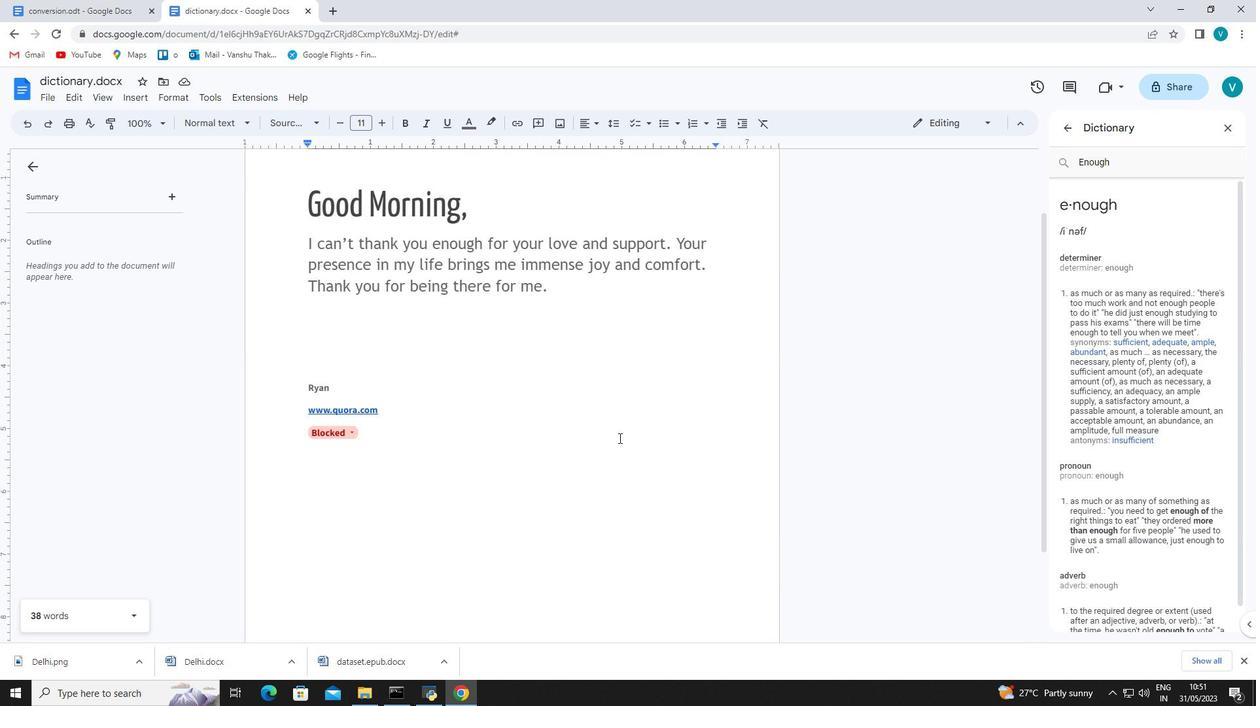 
Action: Mouse scrolled (618, 439) with delta (0, 0)
Screenshot: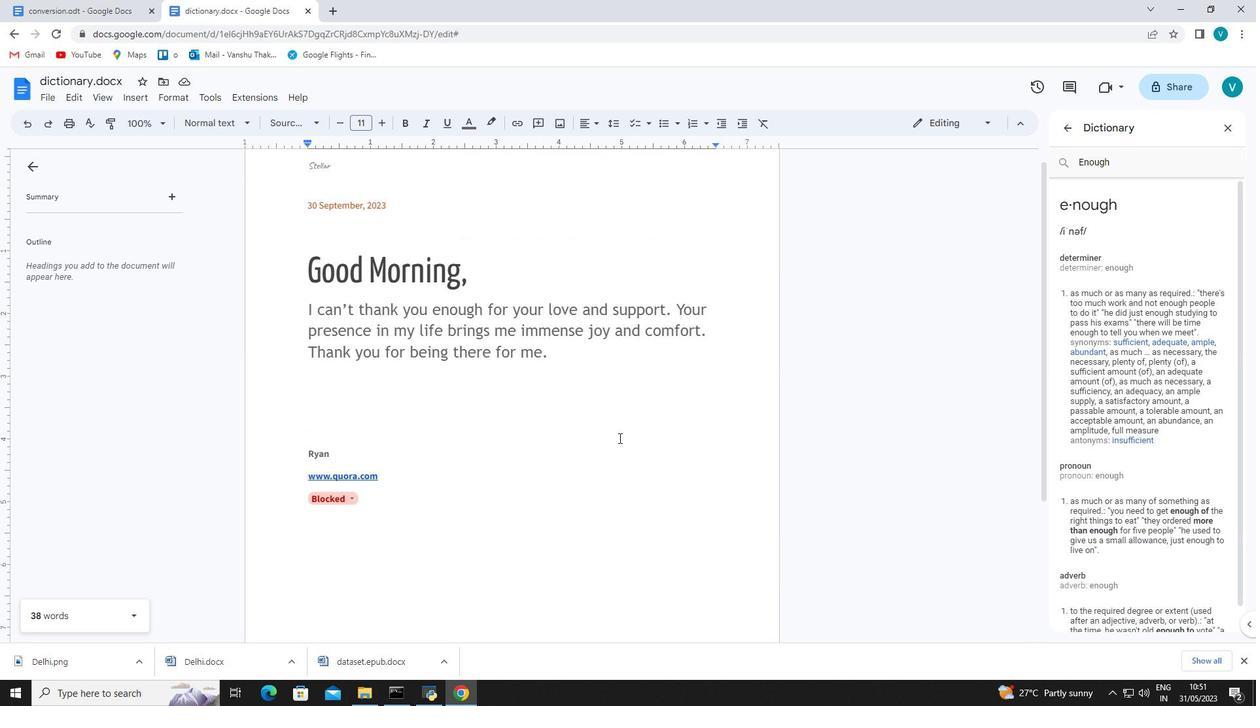 
